 Task: Search one way flight ticket for 4 adults, 2 children, 2 infants in seat and 1 infant on lap in premium economy from San Jose: Norman Y. Mineta San Jose International Airport to Fort Wayne: Fort Wayne International Airport on 5-4-2023. Choice of flights is Westjet. Number of bags: 2 checked bags. Price is upto 108000. Outbound departure time preference is 17:30.
Action: Mouse moved to (353, 315)
Screenshot: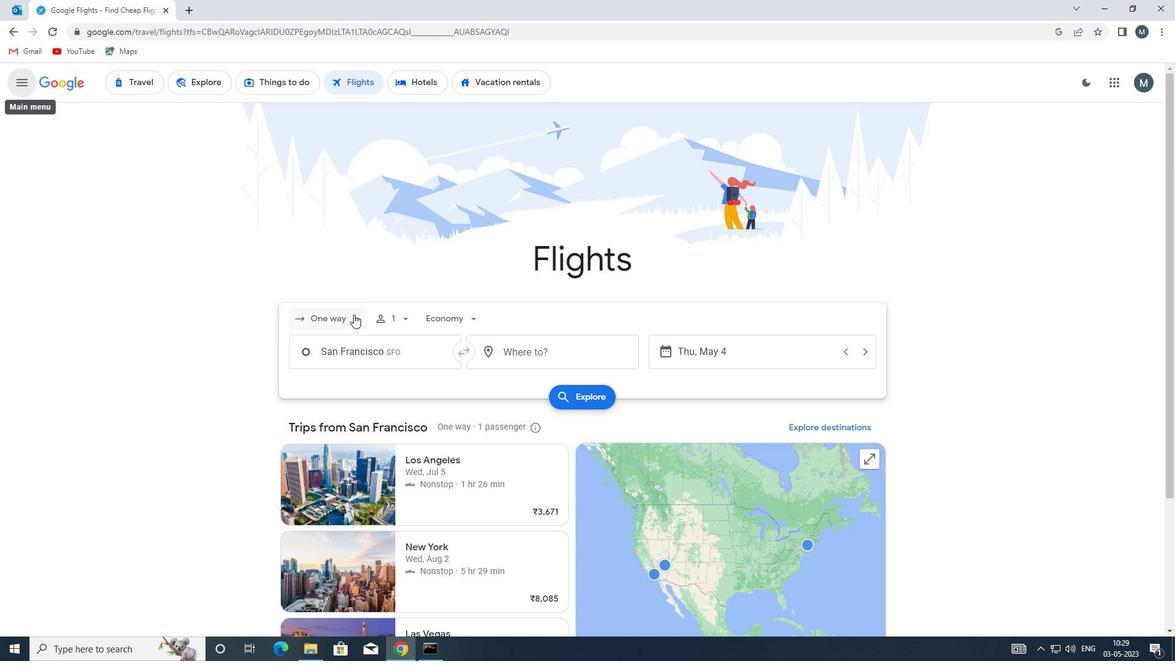 
Action: Mouse pressed left at (353, 315)
Screenshot: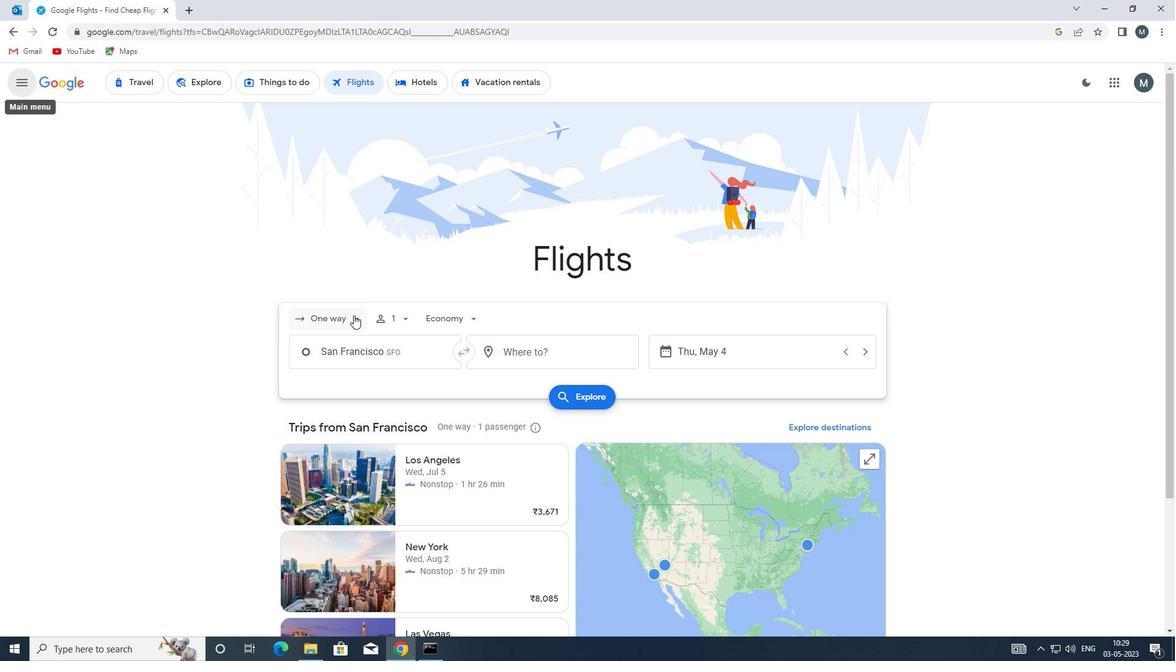 
Action: Mouse moved to (361, 372)
Screenshot: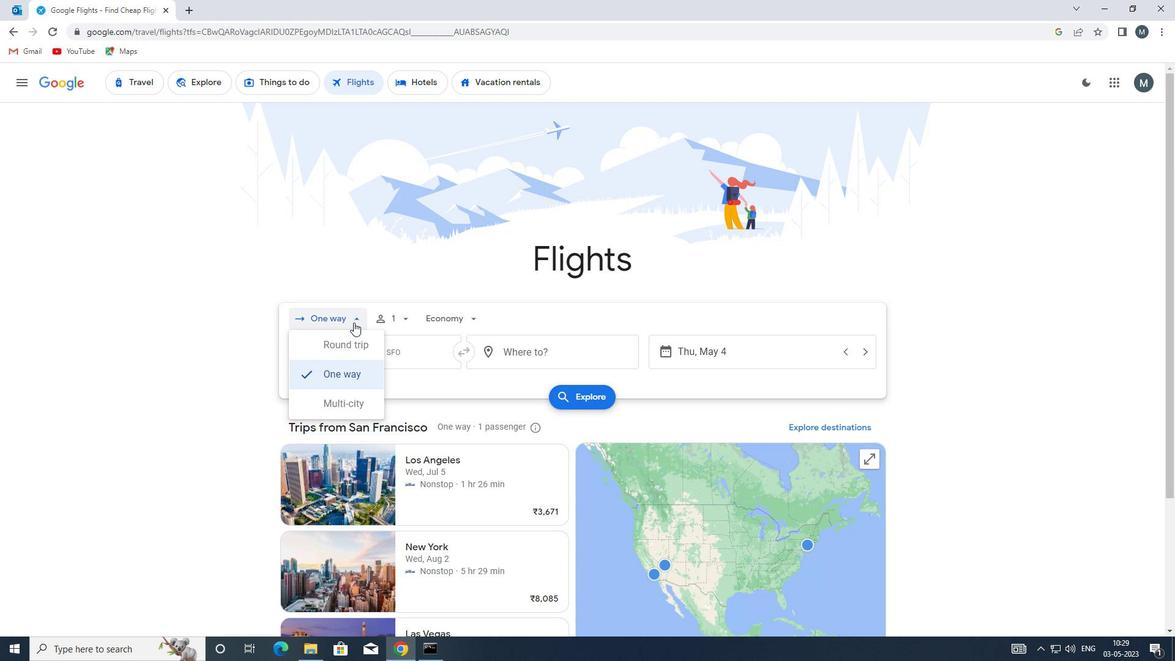 
Action: Mouse pressed left at (361, 372)
Screenshot: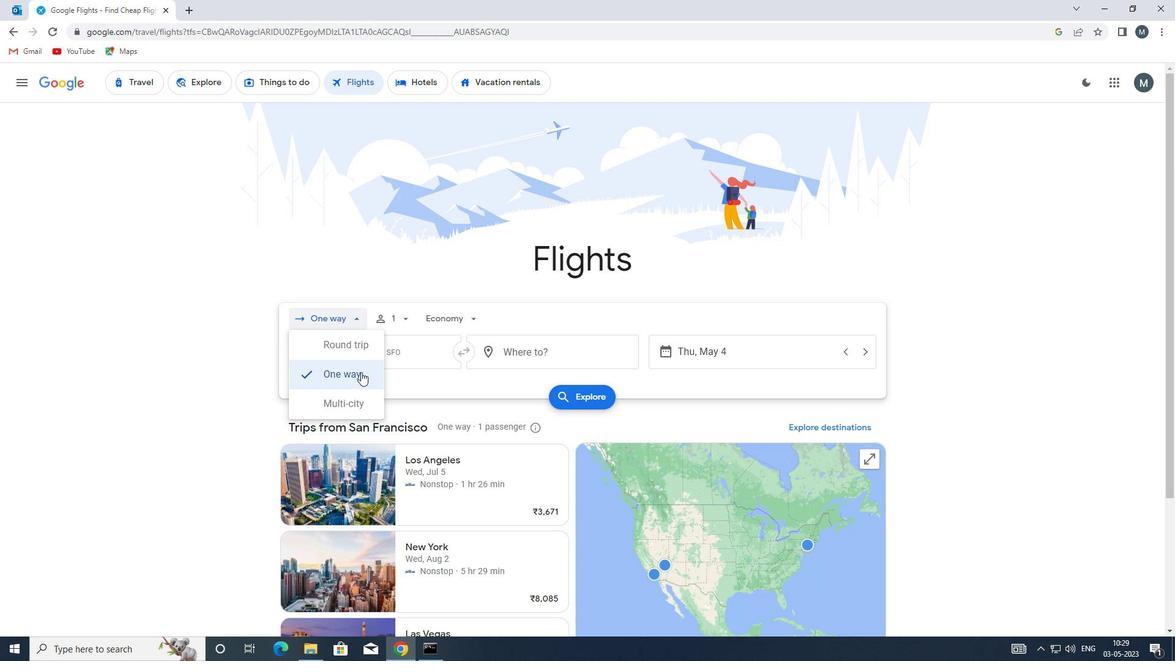 
Action: Mouse moved to (404, 320)
Screenshot: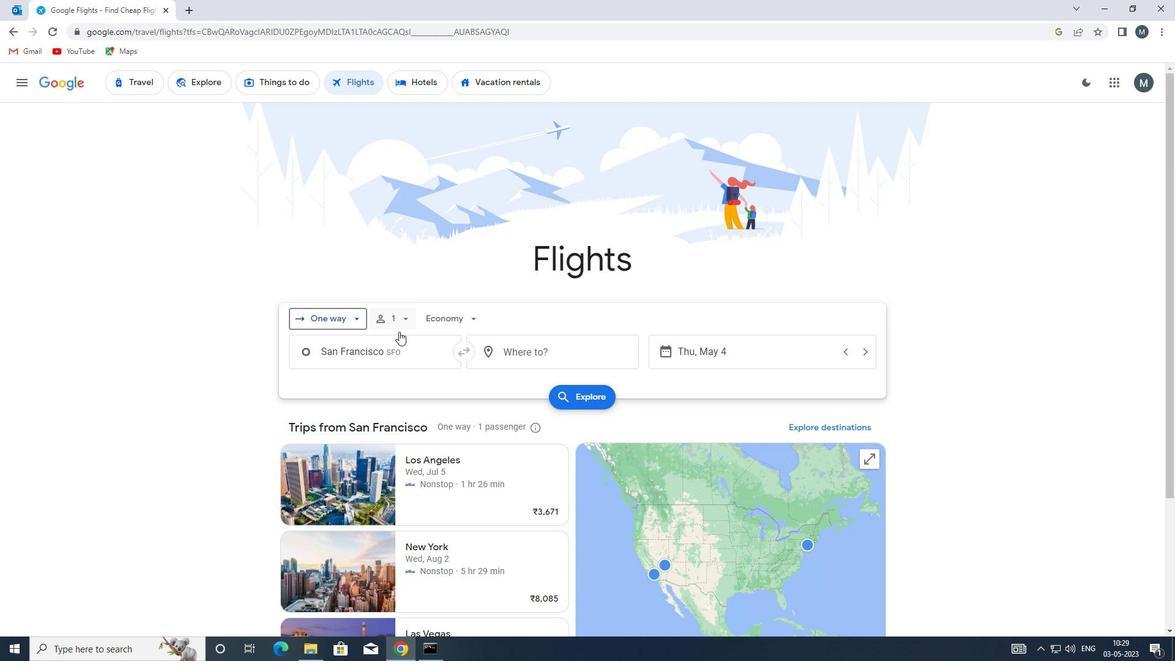 
Action: Mouse pressed left at (404, 320)
Screenshot: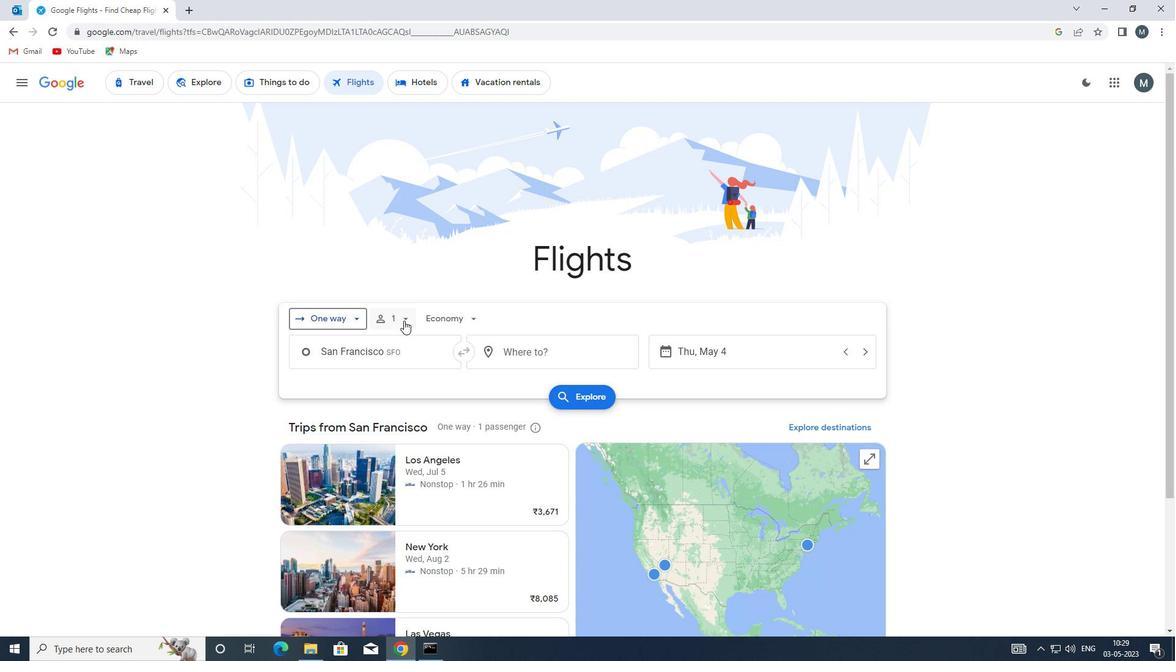 
Action: Mouse moved to (496, 347)
Screenshot: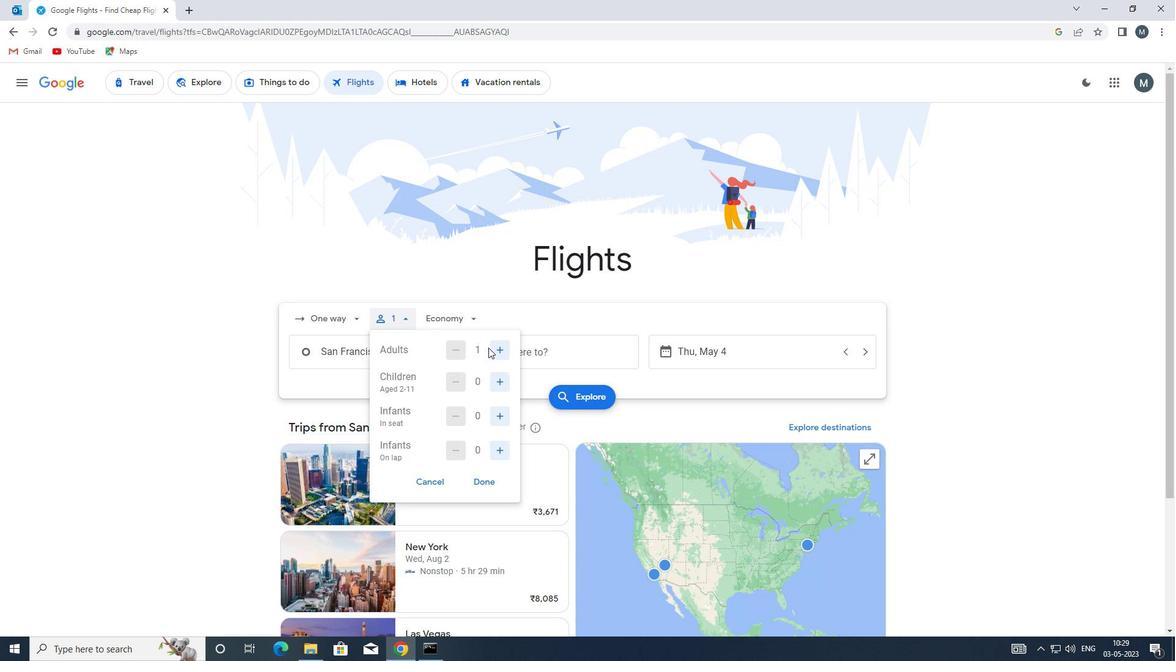
Action: Mouse pressed left at (496, 347)
Screenshot: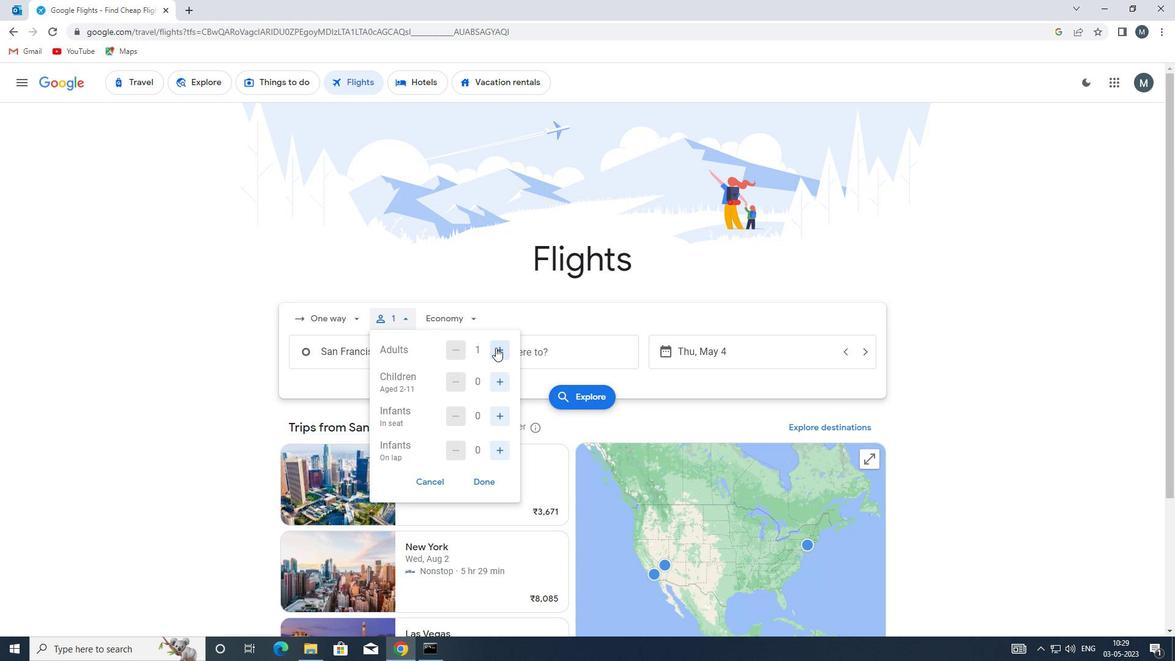 
Action: Mouse moved to (496, 348)
Screenshot: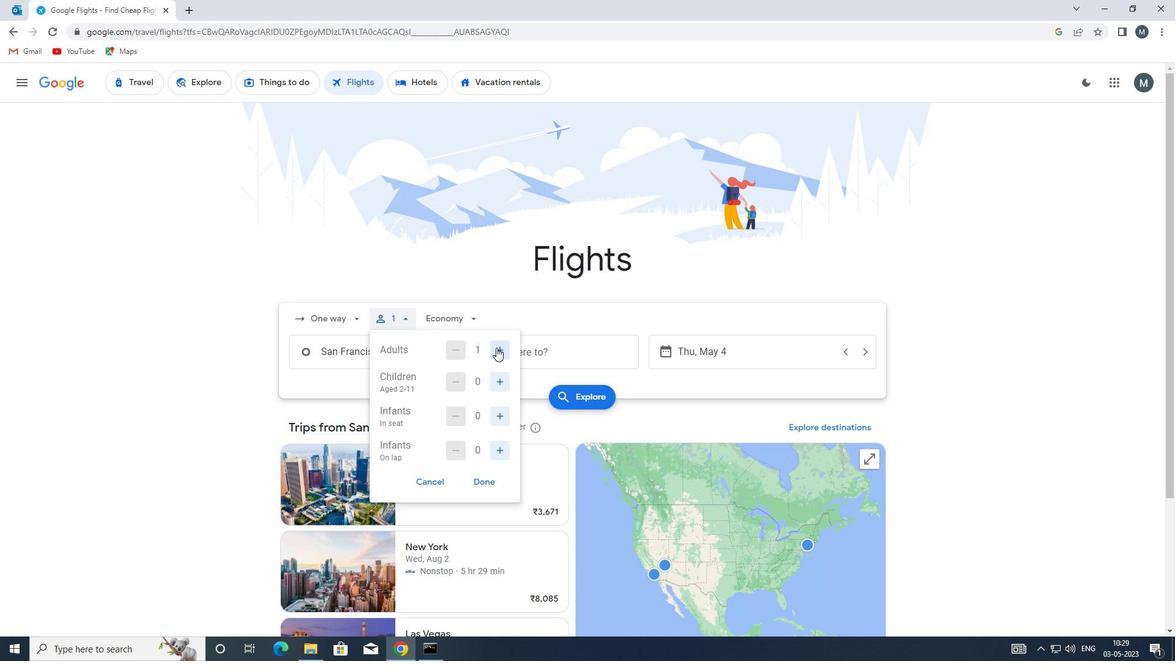 
Action: Mouse pressed left at (496, 348)
Screenshot: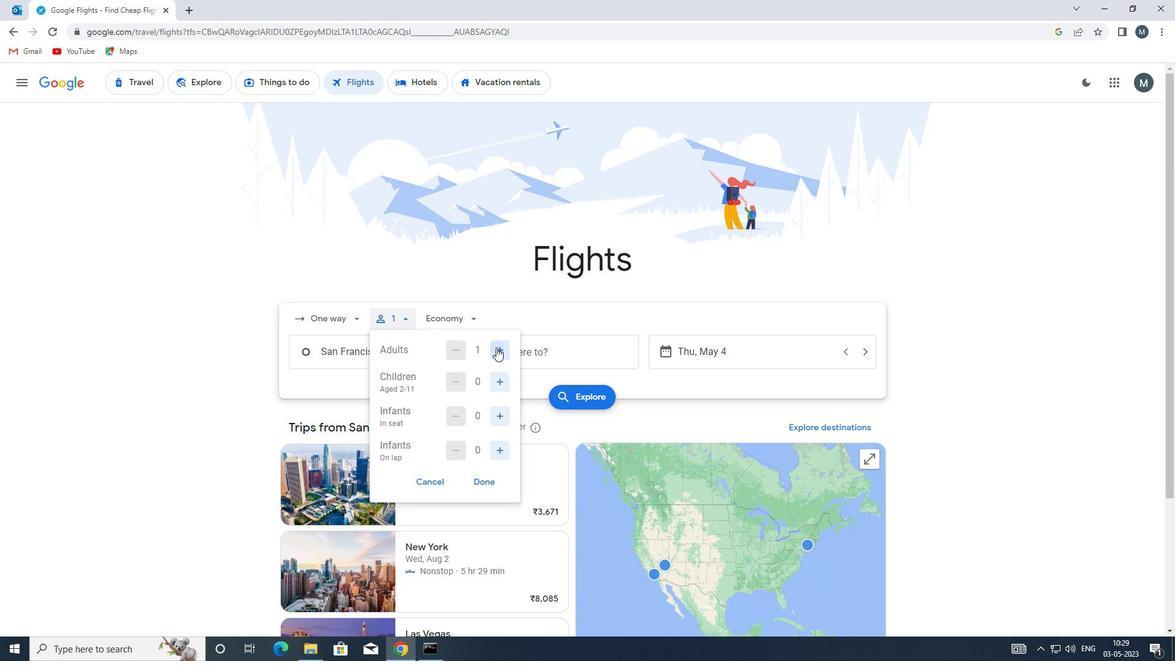 
Action: Mouse moved to (497, 348)
Screenshot: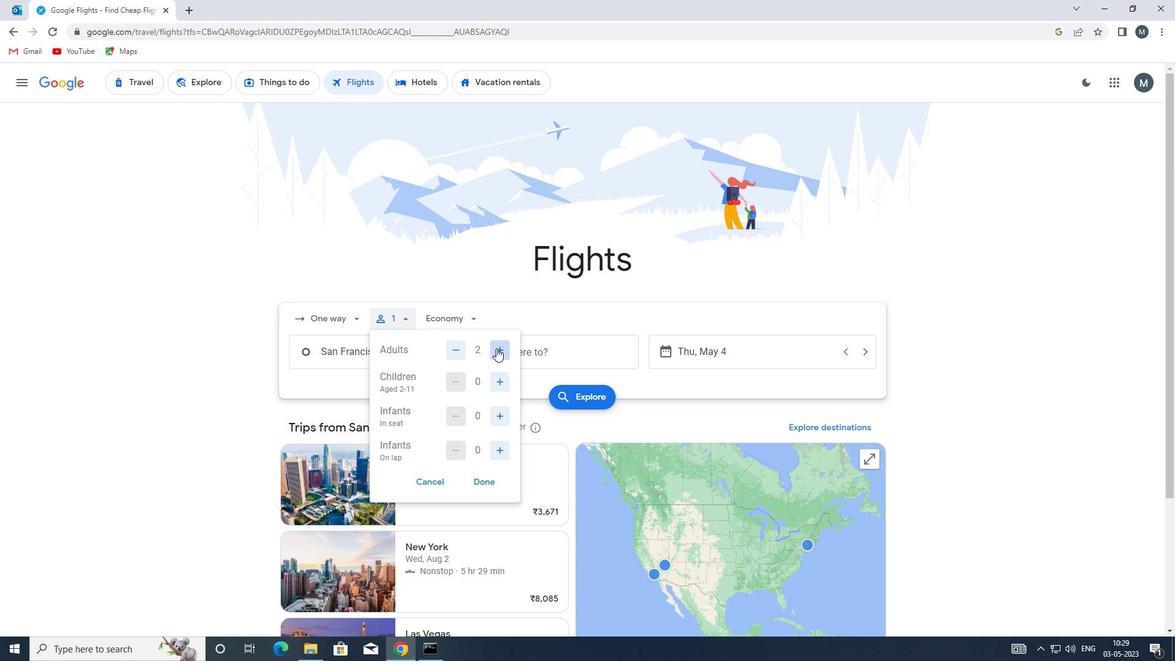 
Action: Mouse pressed left at (497, 348)
Screenshot: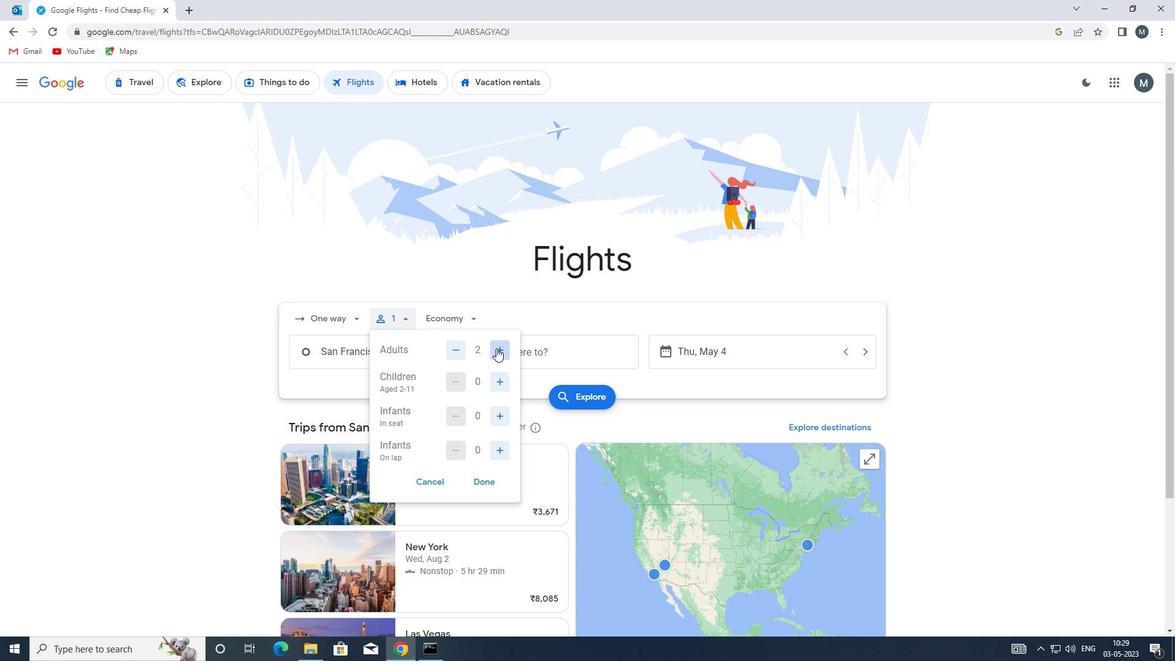 
Action: Mouse moved to (507, 380)
Screenshot: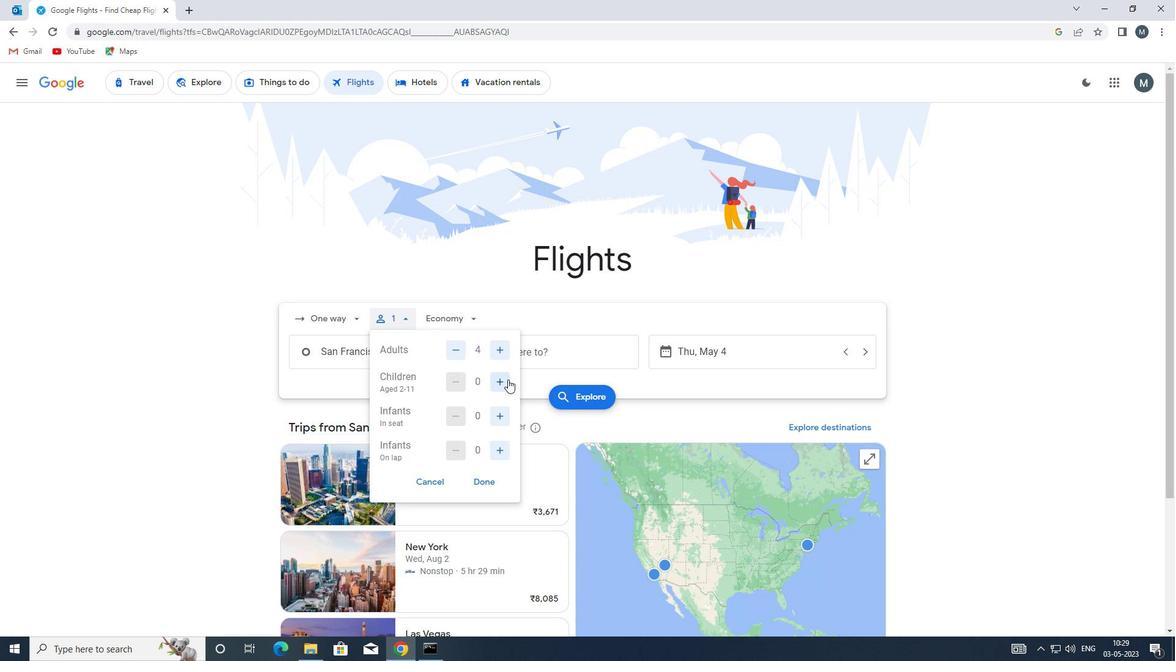 
Action: Mouse pressed left at (507, 380)
Screenshot: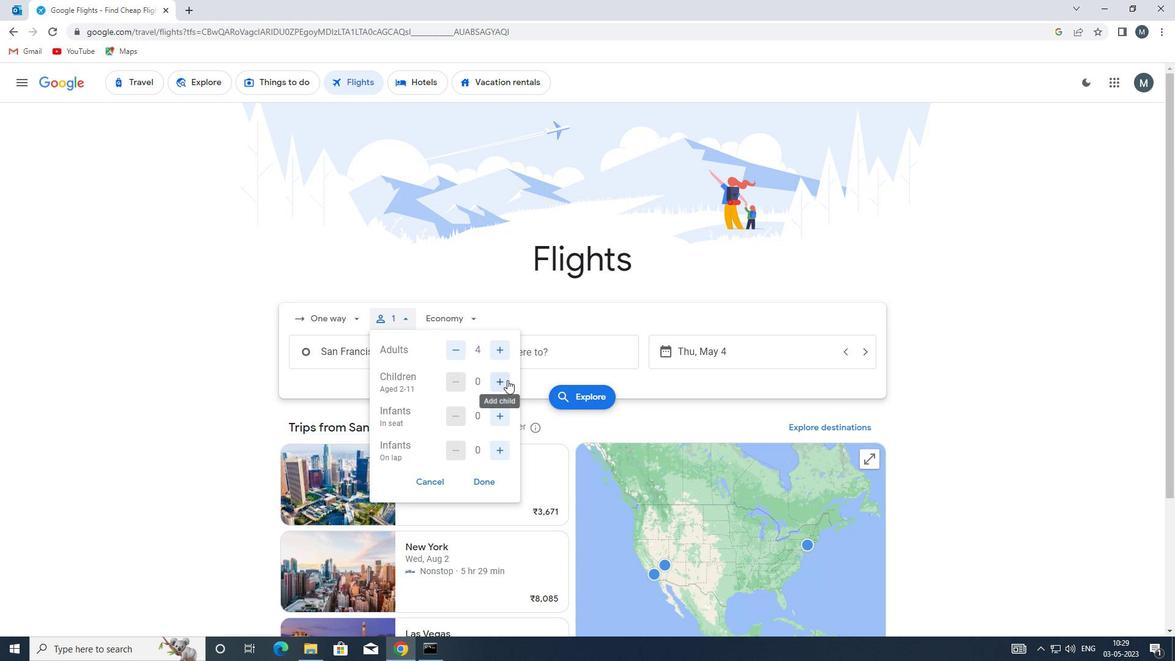 
Action: Mouse pressed left at (507, 380)
Screenshot: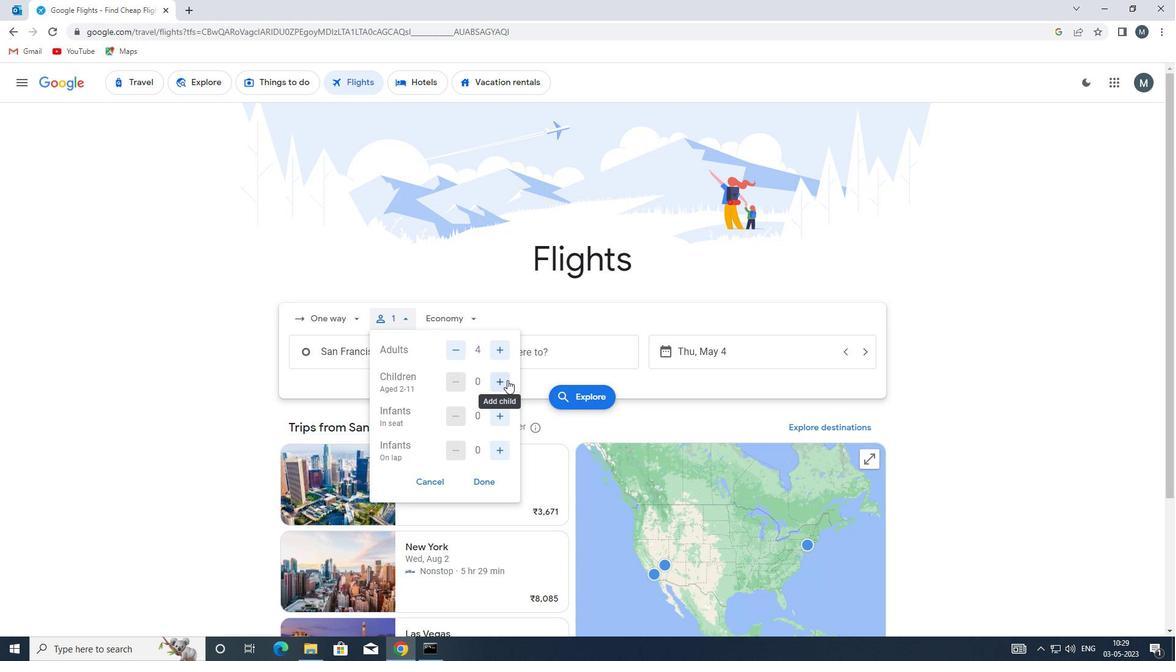 
Action: Mouse moved to (496, 414)
Screenshot: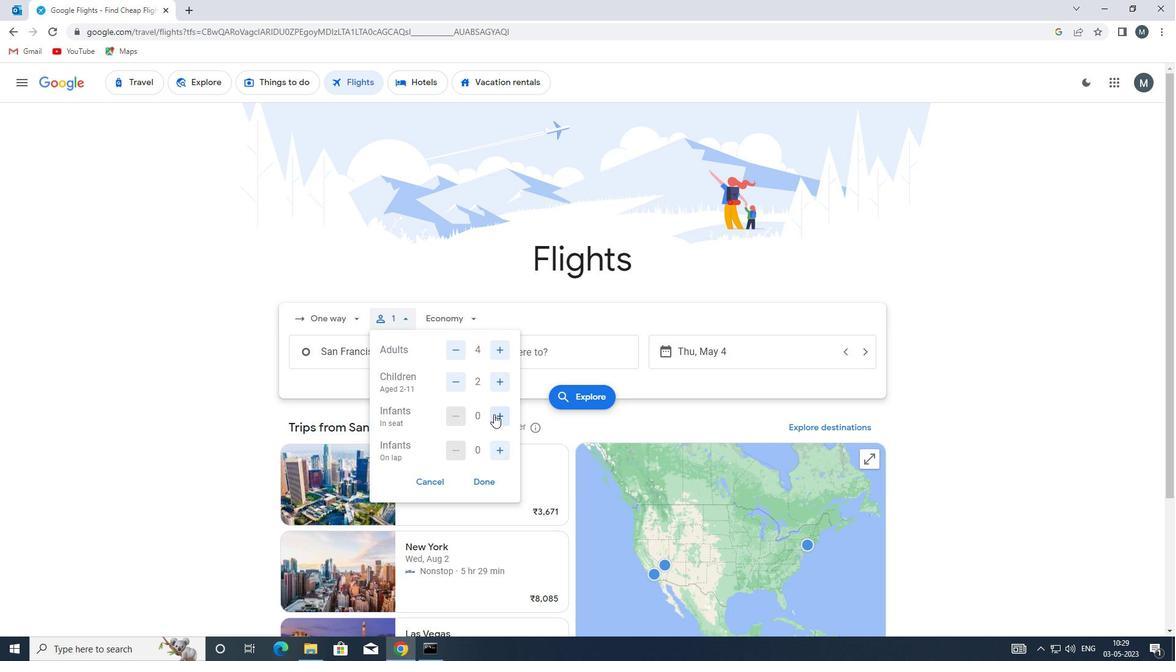 
Action: Mouse pressed left at (496, 414)
Screenshot: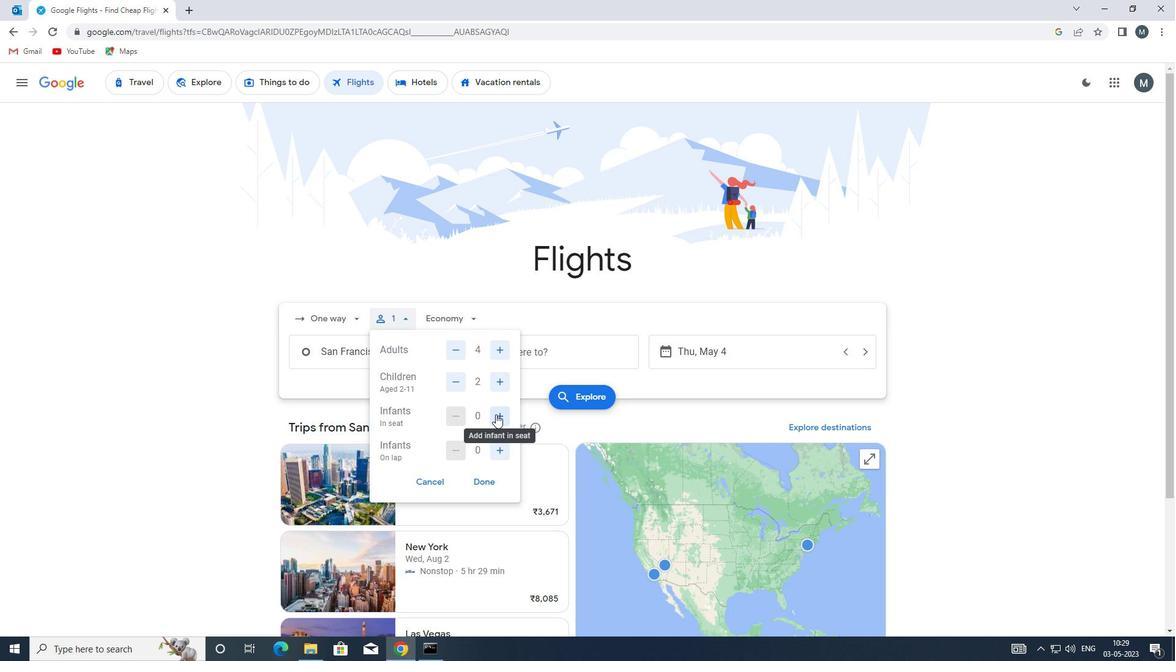 
Action: Mouse pressed left at (496, 414)
Screenshot: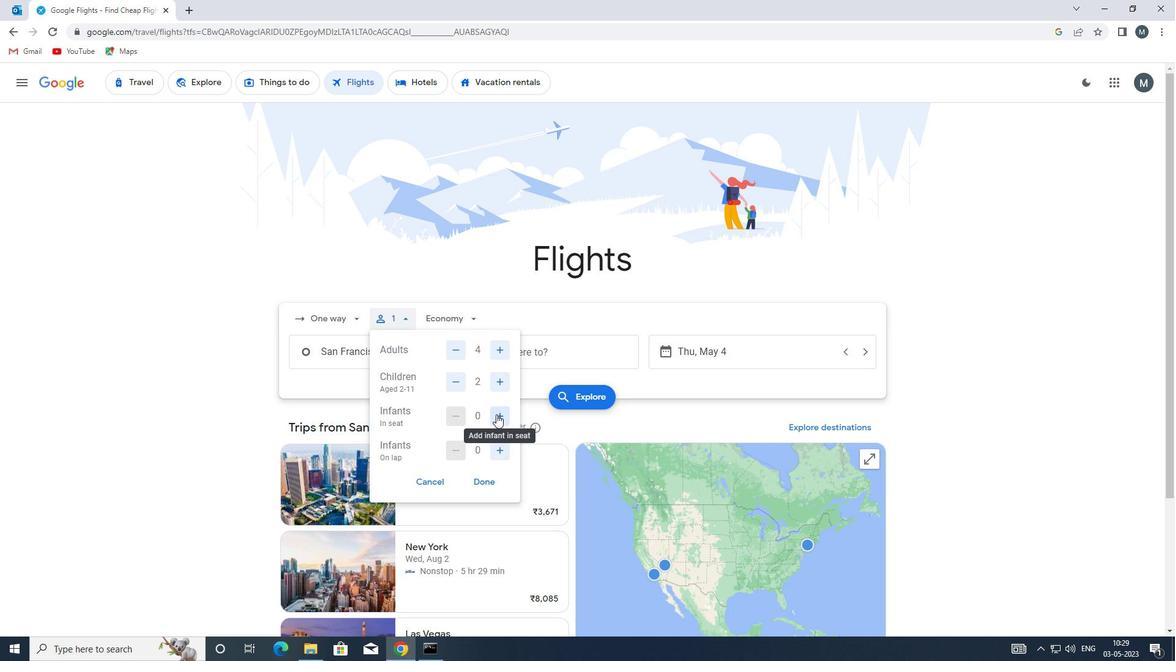 
Action: Mouse moved to (498, 449)
Screenshot: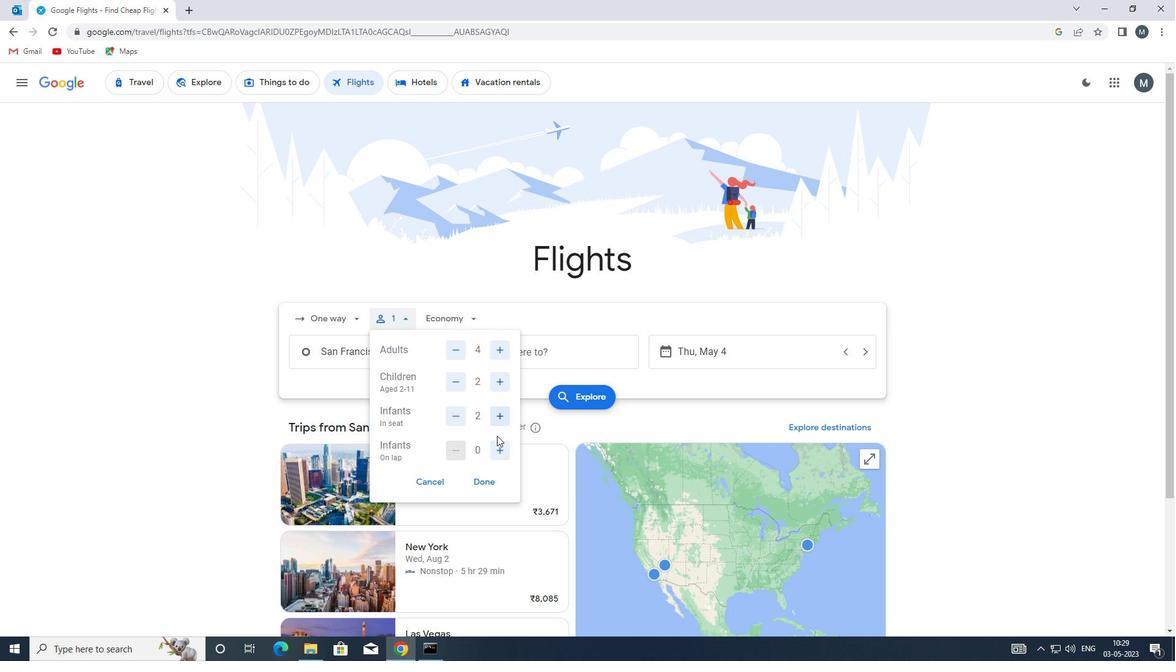 
Action: Mouse pressed left at (498, 449)
Screenshot: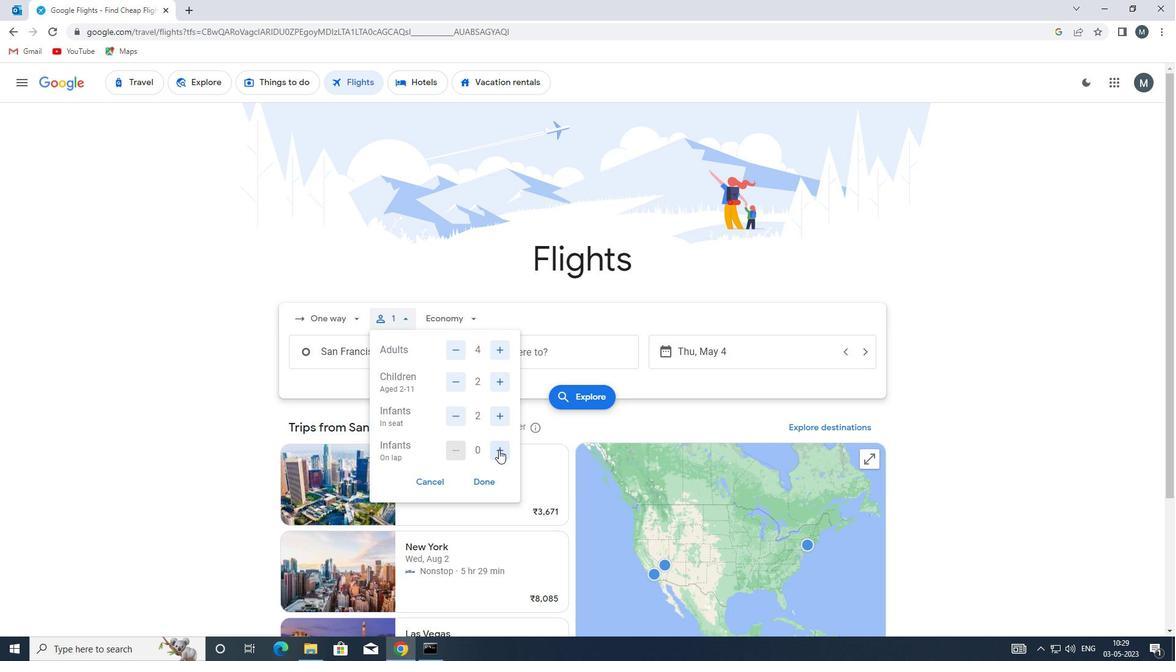 
Action: Mouse moved to (487, 483)
Screenshot: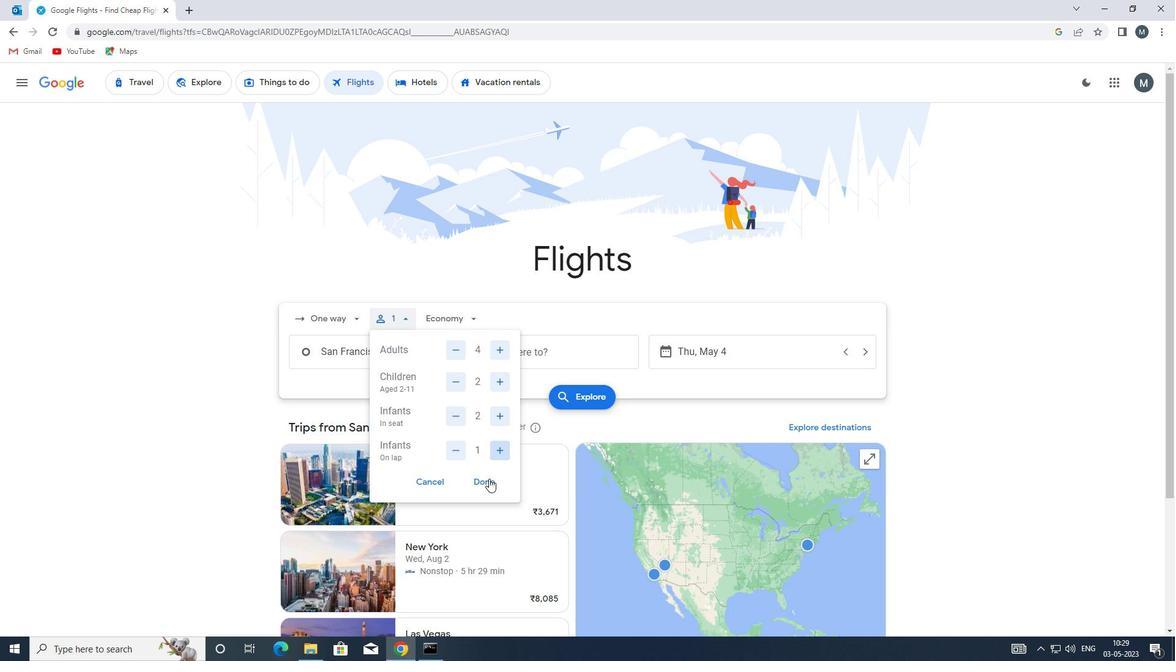 
Action: Mouse pressed left at (487, 483)
Screenshot: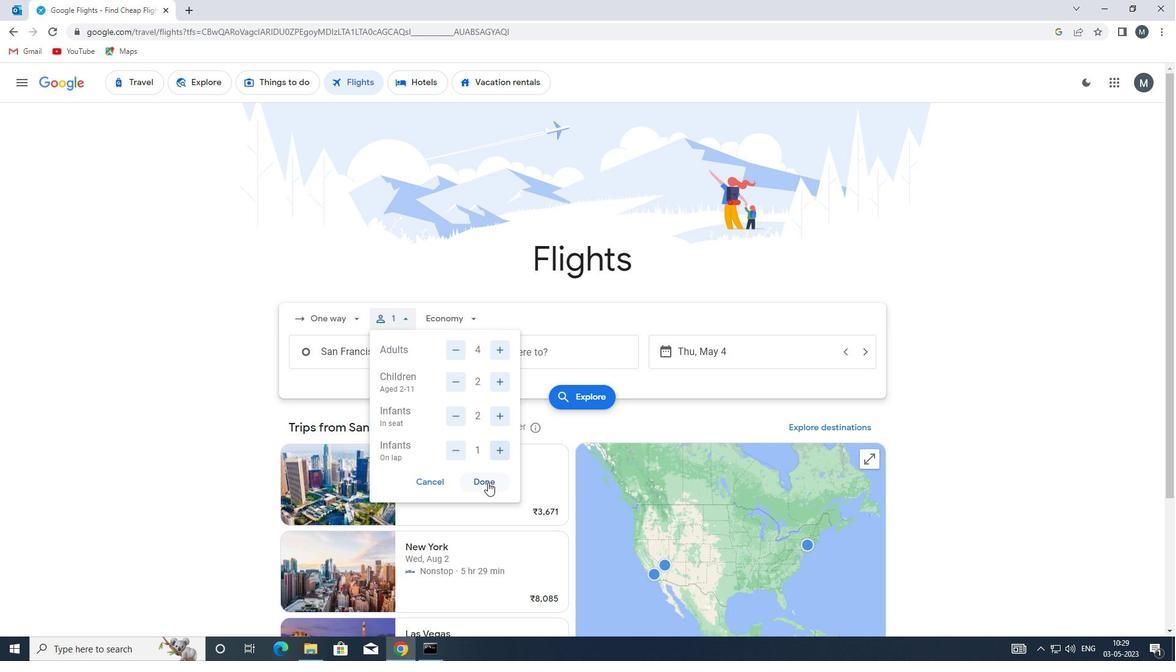 
Action: Mouse moved to (476, 312)
Screenshot: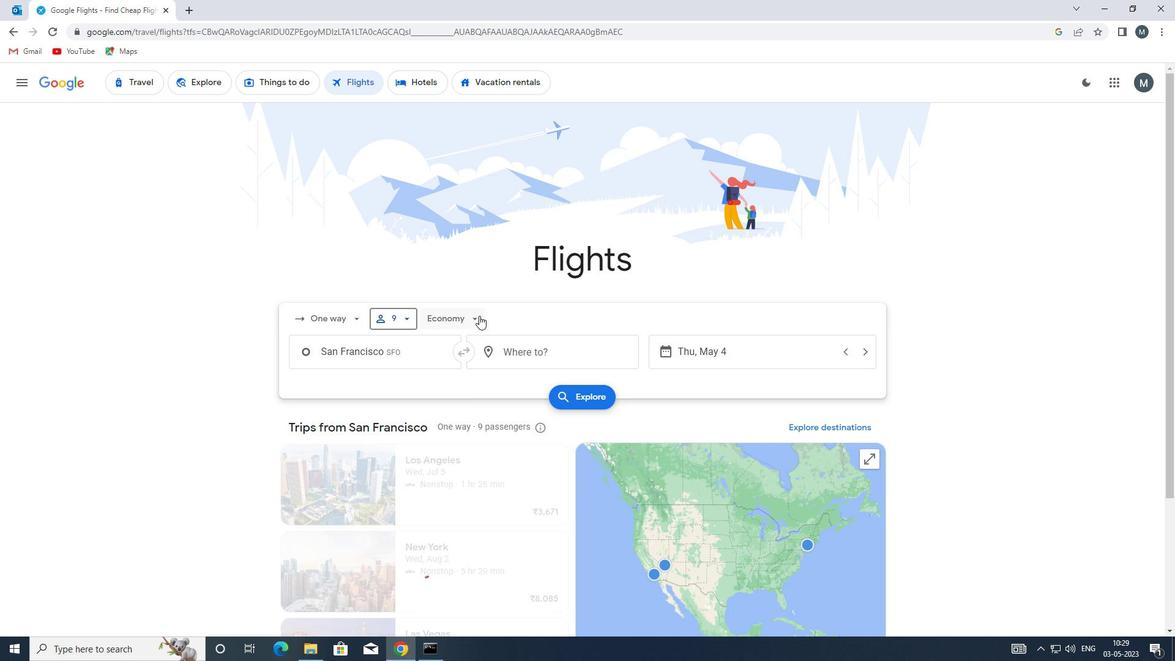 
Action: Mouse pressed left at (476, 312)
Screenshot: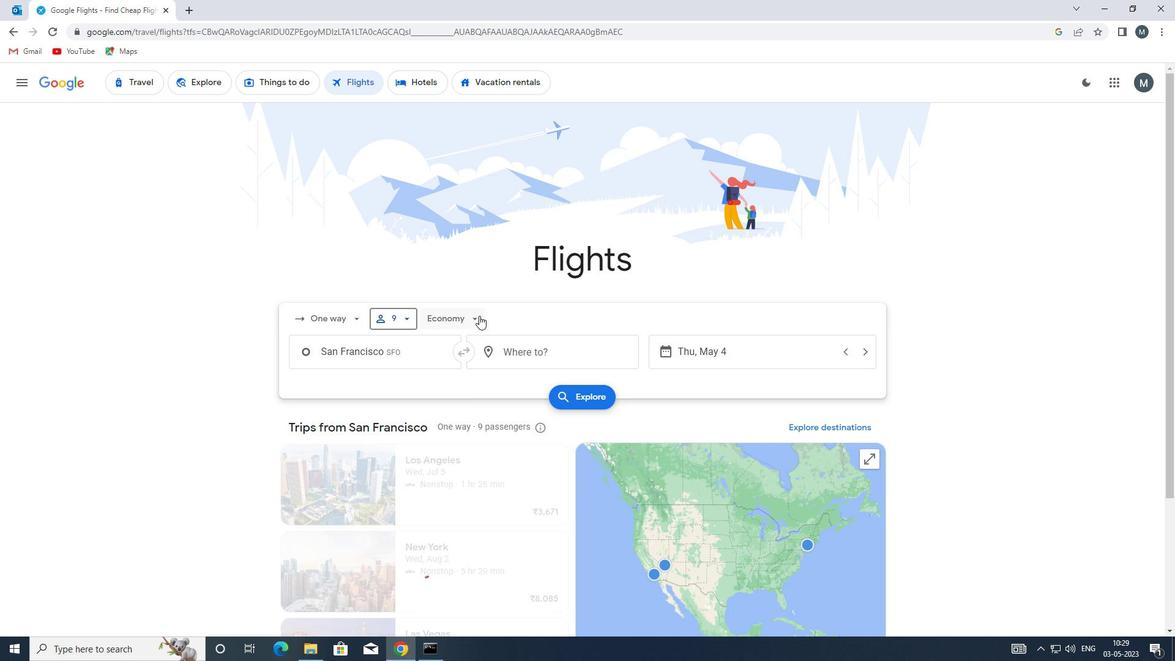 
Action: Mouse moved to (481, 380)
Screenshot: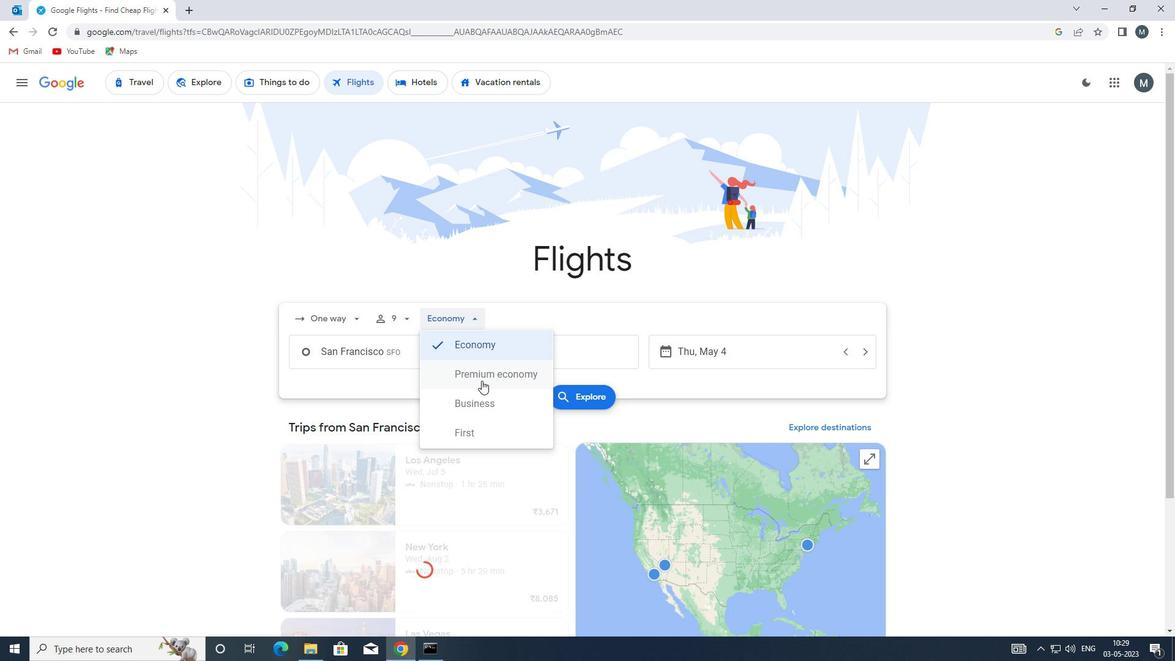 
Action: Mouse pressed left at (481, 380)
Screenshot: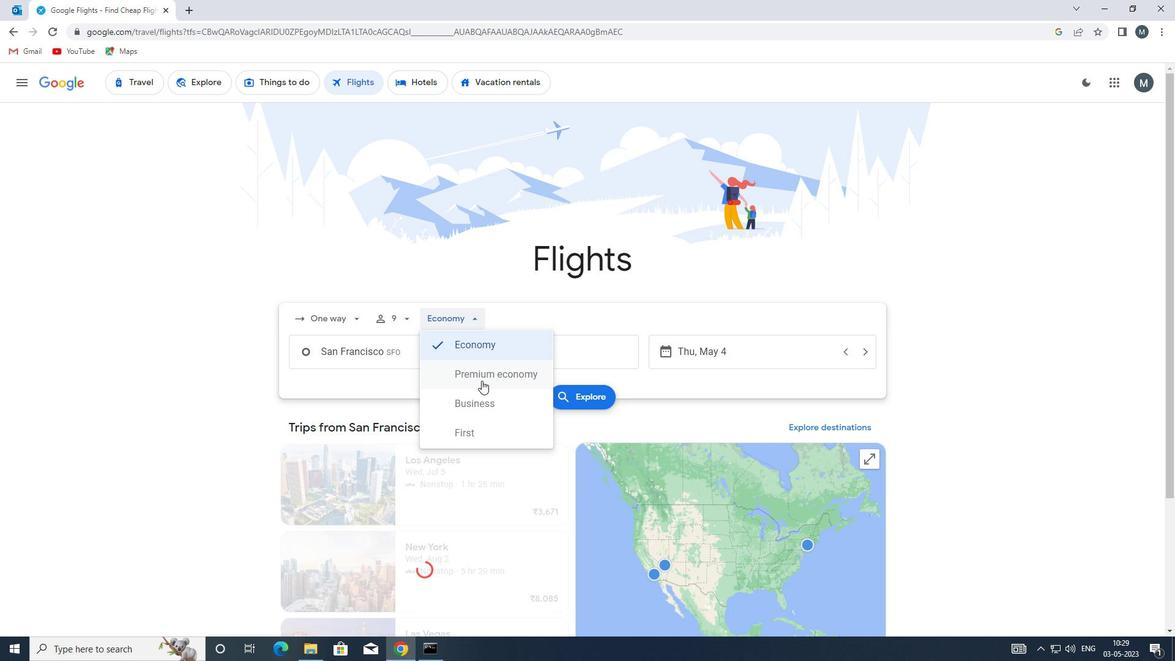 
Action: Mouse moved to (409, 350)
Screenshot: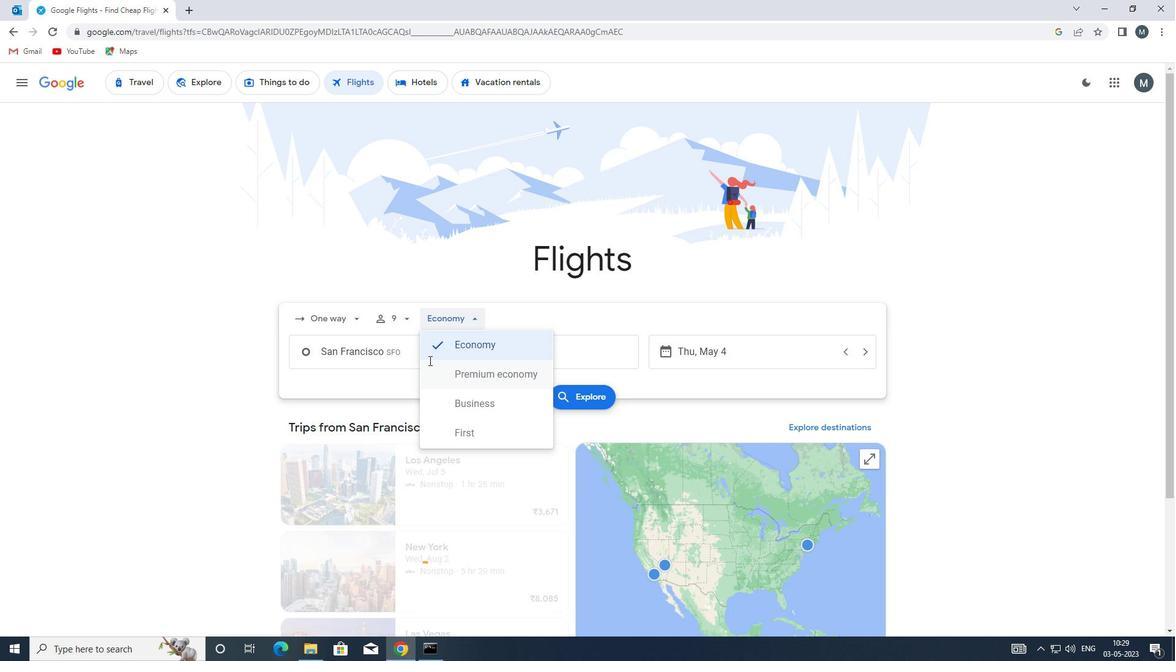
Action: Mouse pressed left at (409, 350)
Screenshot: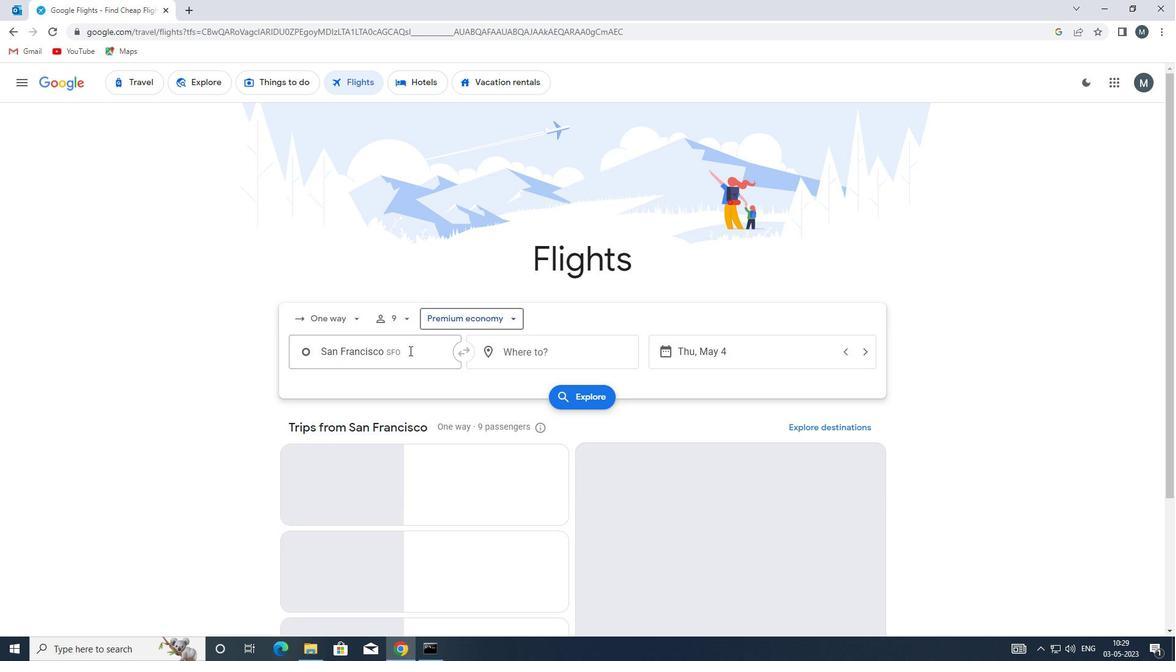 
Action: Key pressed sgc<Key.backspace><Key.backspace>jc
Screenshot: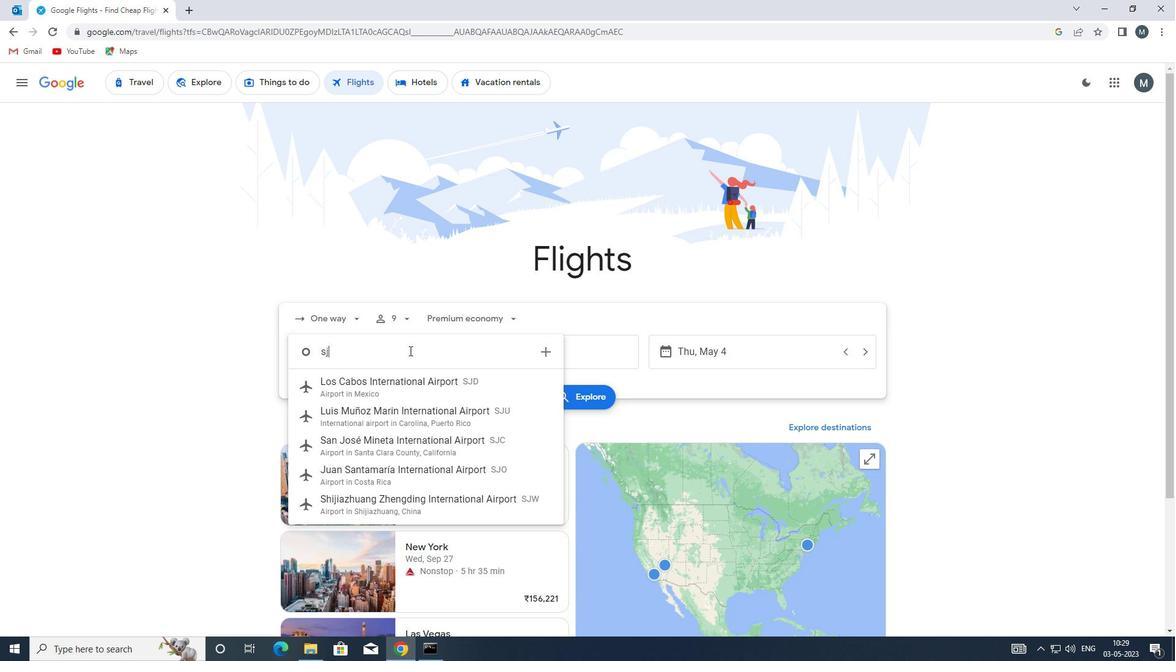 
Action: Mouse moved to (420, 385)
Screenshot: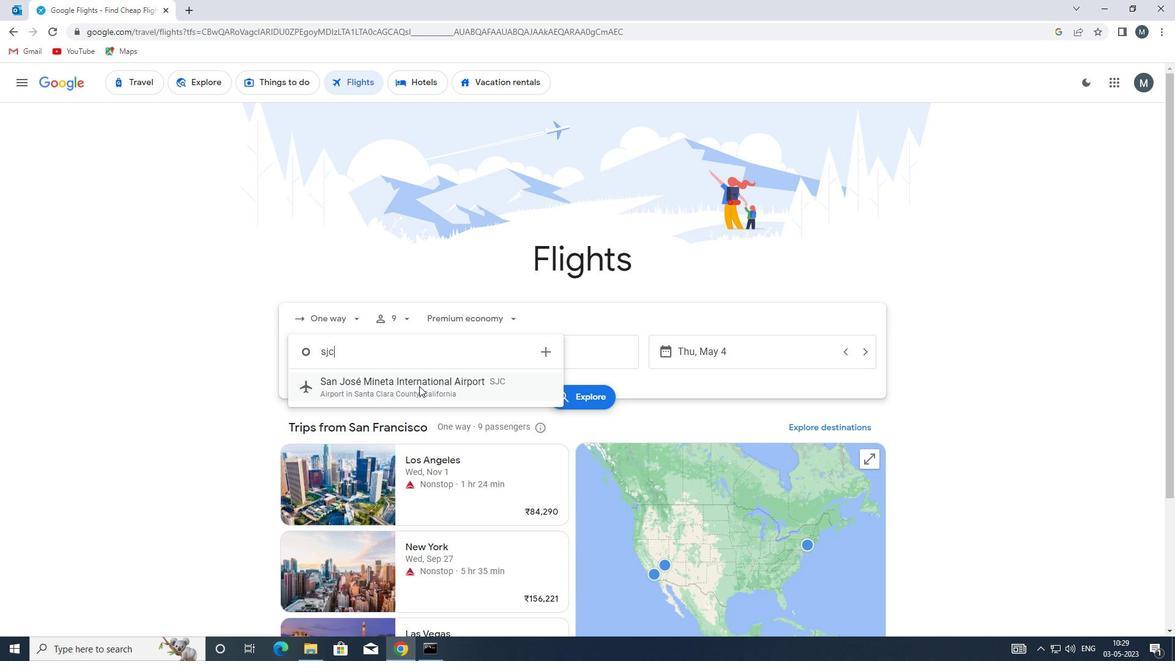 
Action: Mouse pressed left at (420, 385)
Screenshot: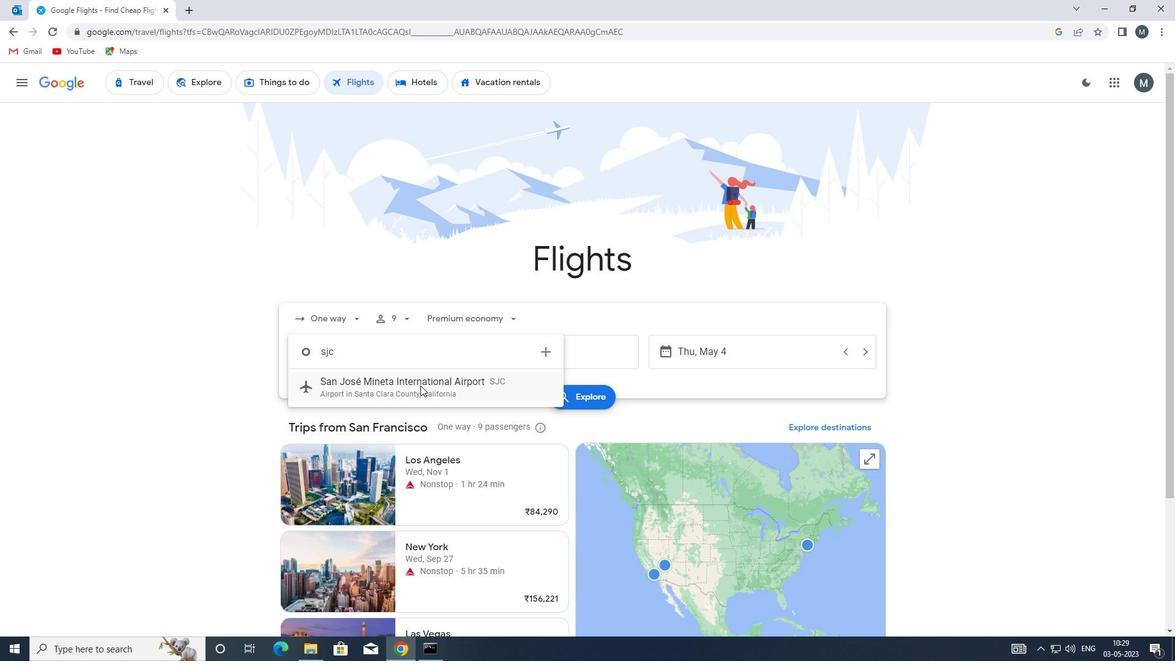 
Action: Mouse moved to (584, 347)
Screenshot: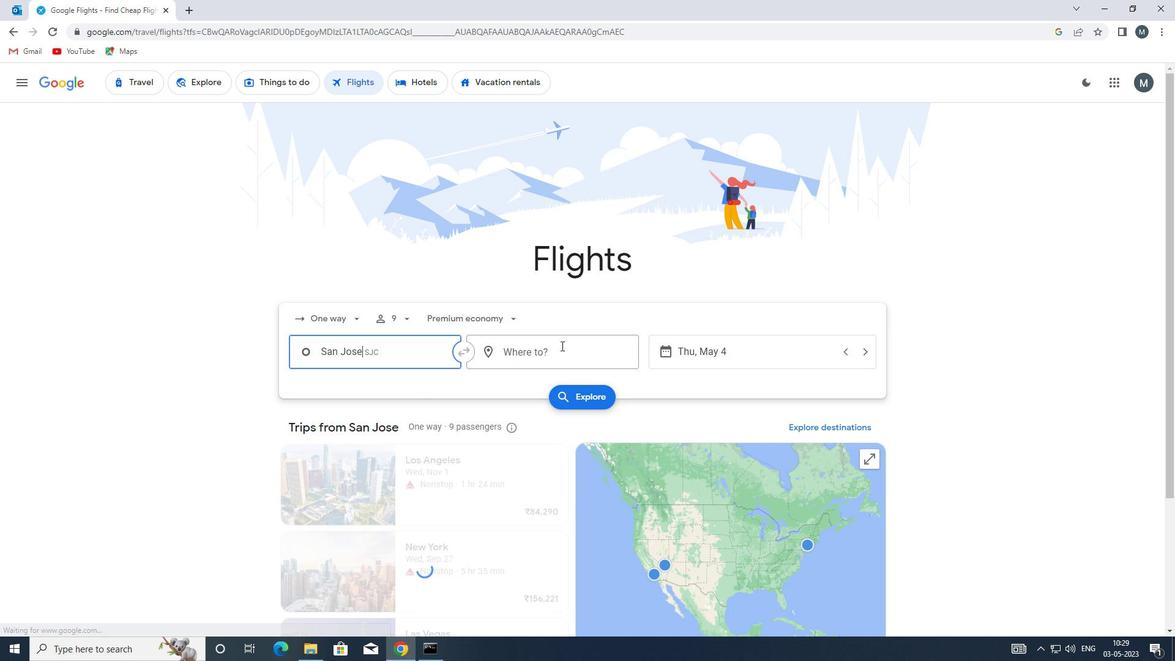 
Action: Mouse pressed left at (584, 347)
Screenshot: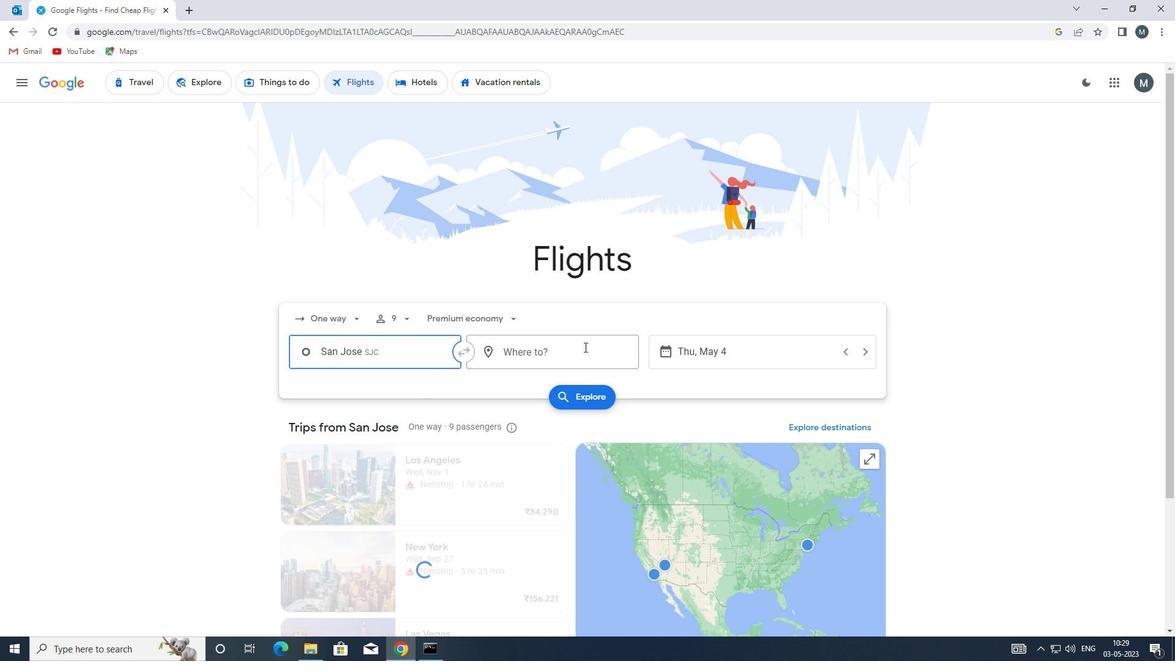 
Action: Key pressed fwa
Screenshot: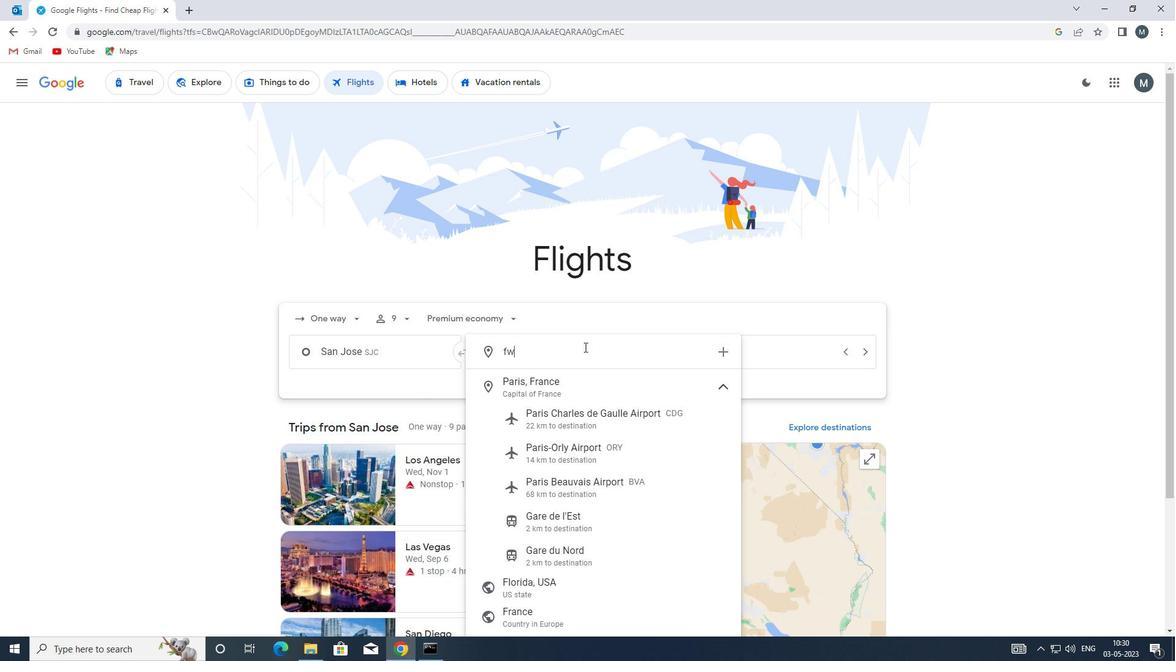 
Action: Mouse moved to (557, 399)
Screenshot: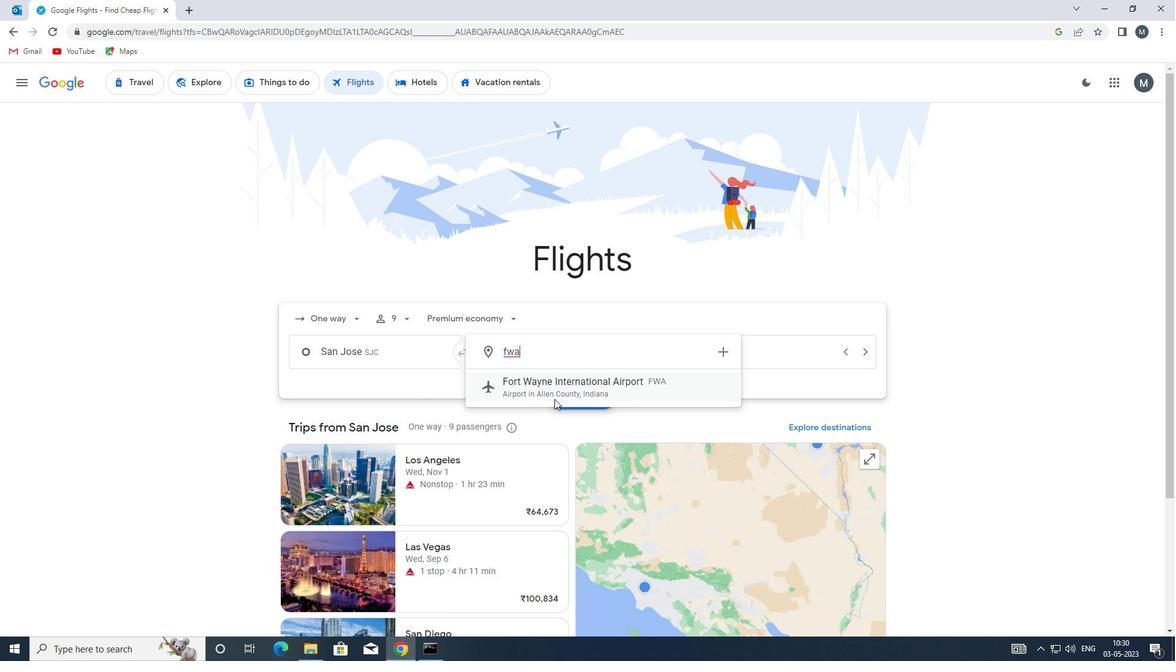 
Action: Mouse pressed left at (557, 399)
Screenshot: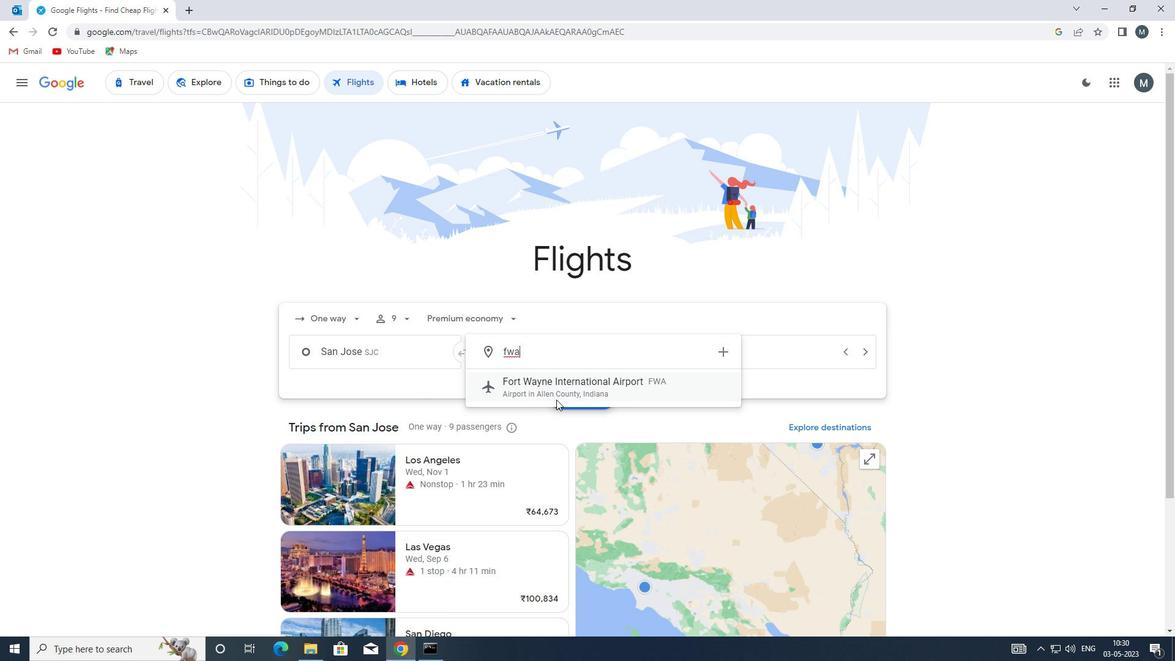 
Action: Mouse moved to (724, 355)
Screenshot: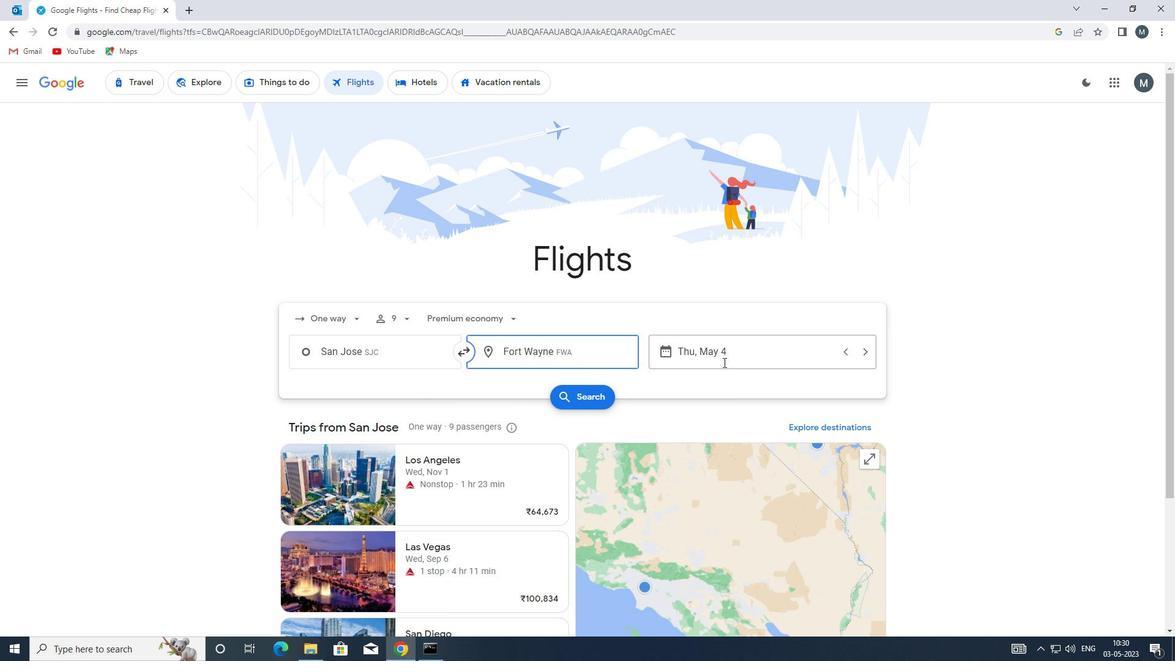 
Action: Mouse pressed left at (724, 355)
Screenshot: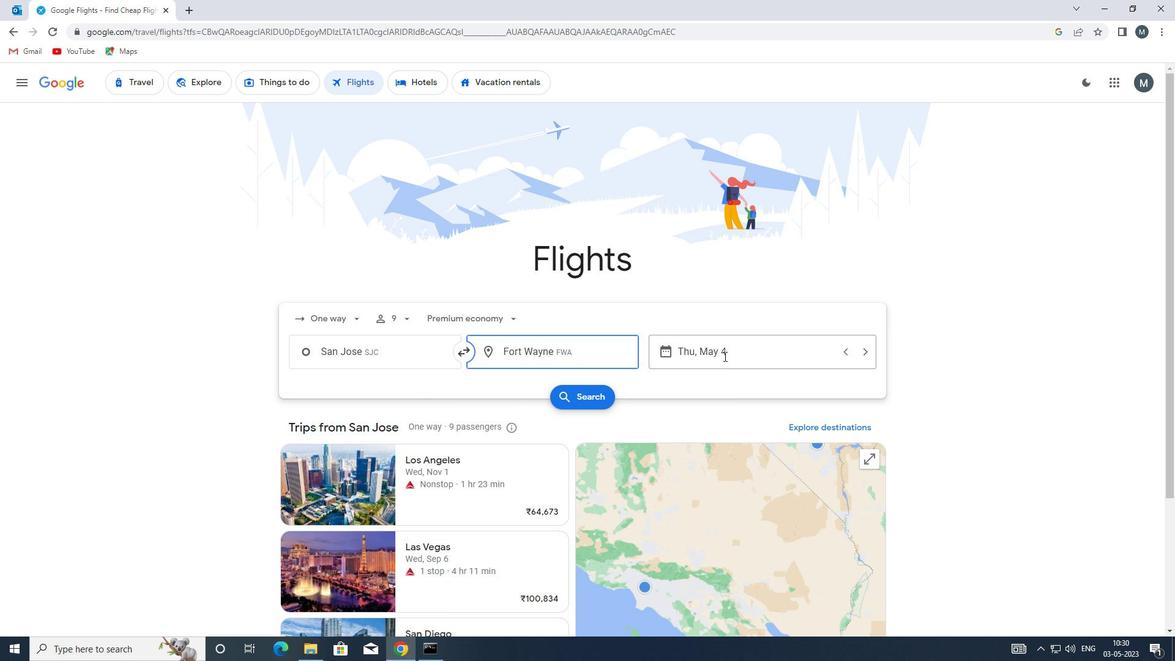 
Action: Mouse moved to (558, 419)
Screenshot: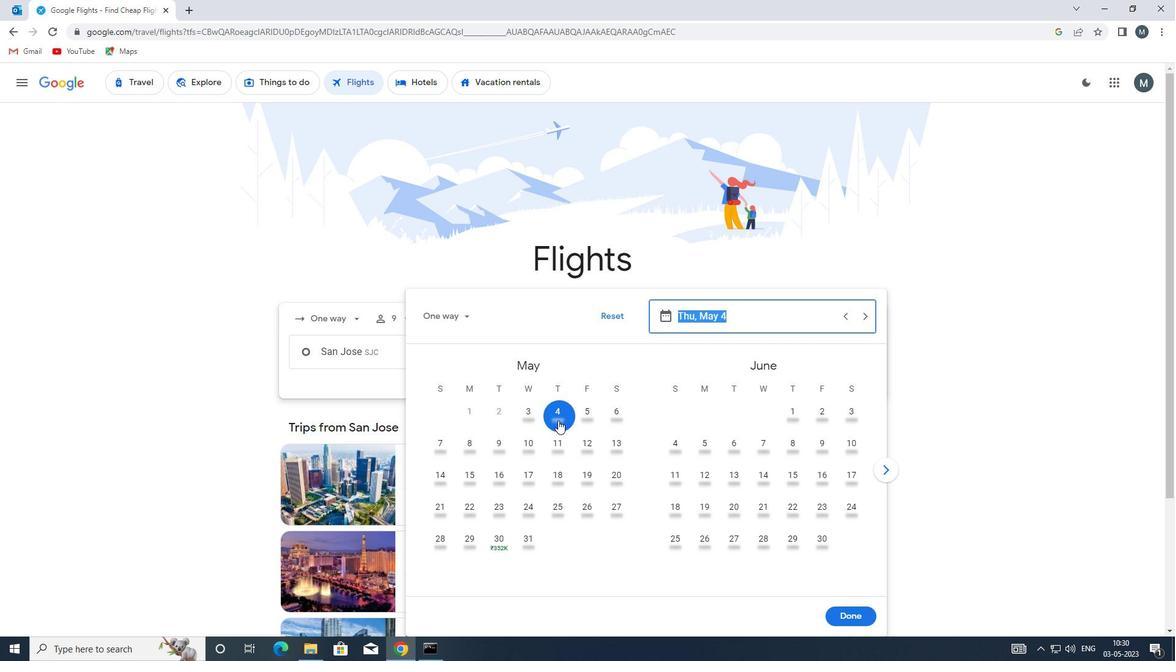 
Action: Mouse pressed left at (558, 419)
Screenshot: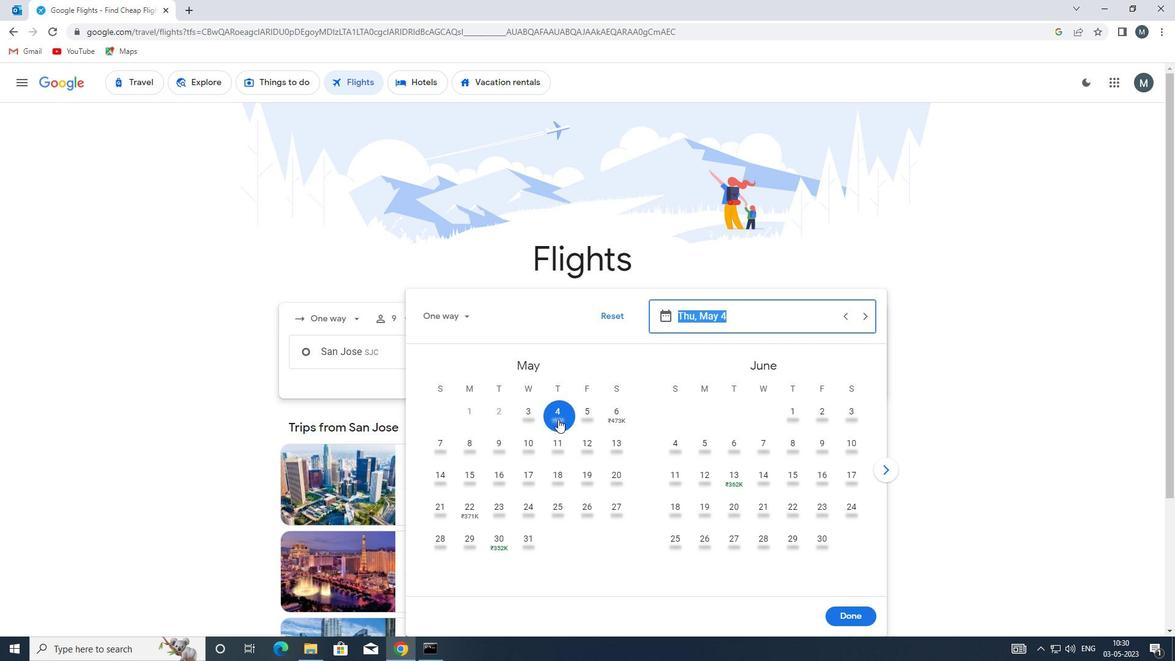 
Action: Mouse moved to (854, 617)
Screenshot: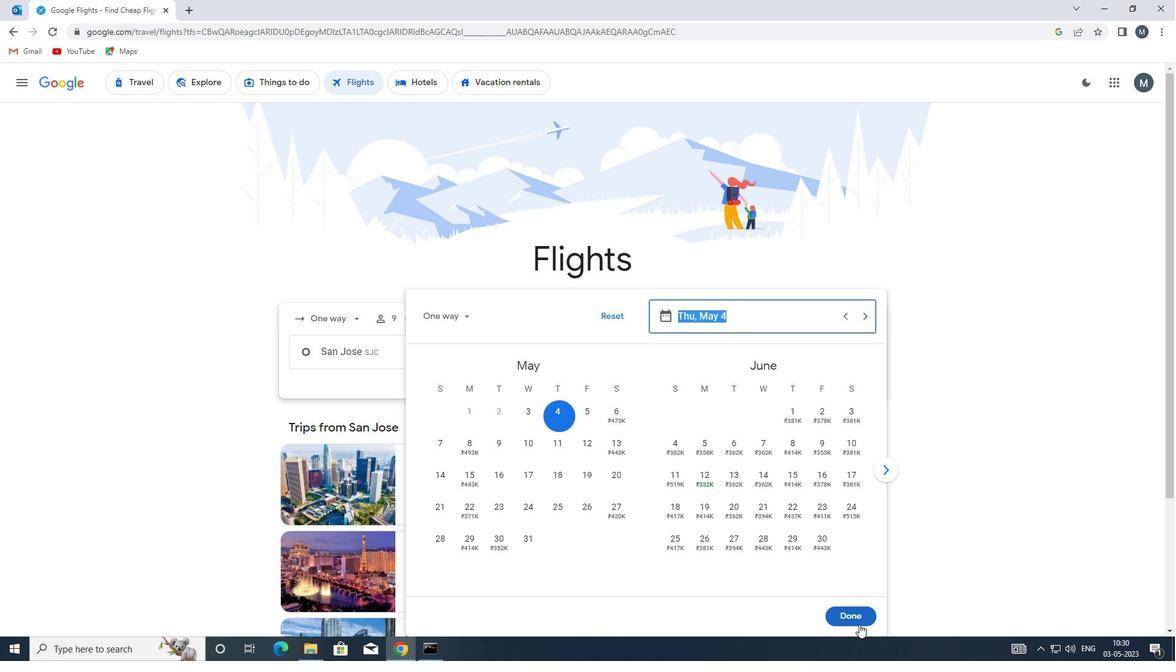 
Action: Mouse pressed left at (854, 617)
Screenshot: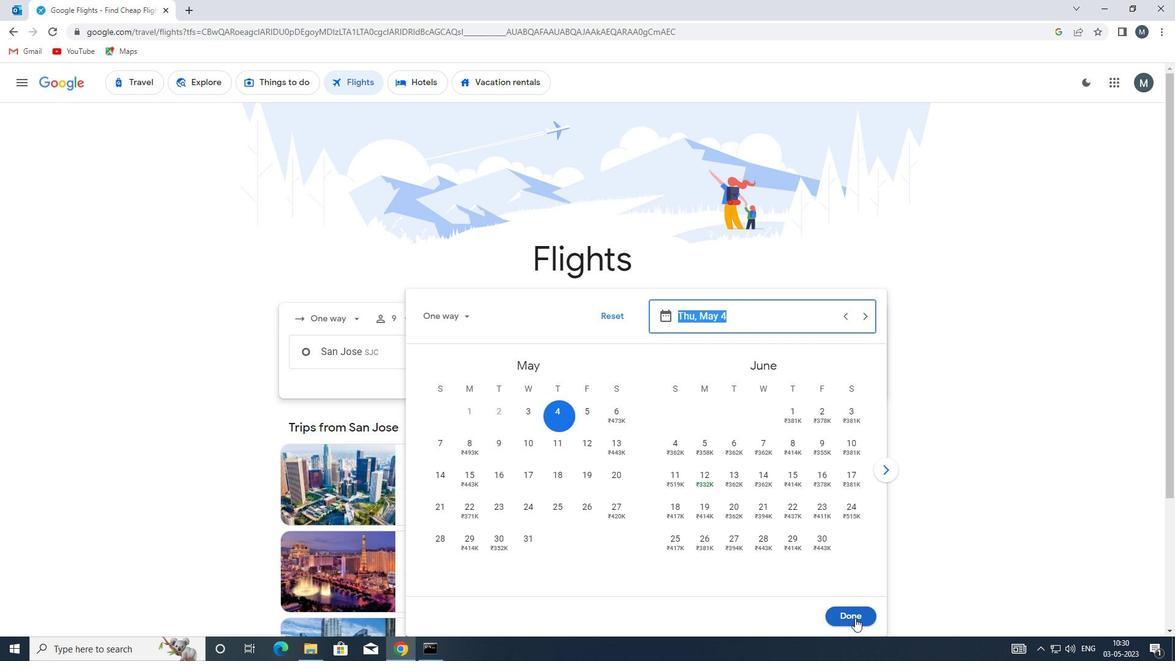 
Action: Mouse moved to (585, 397)
Screenshot: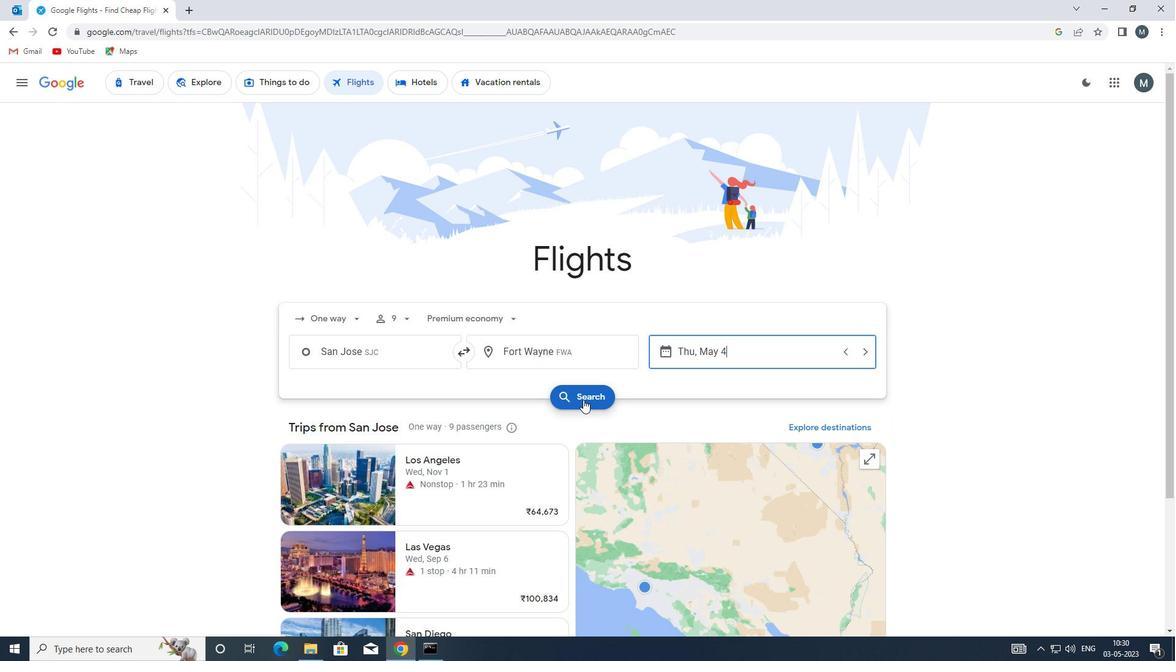 
Action: Mouse pressed left at (585, 397)
Screenshot: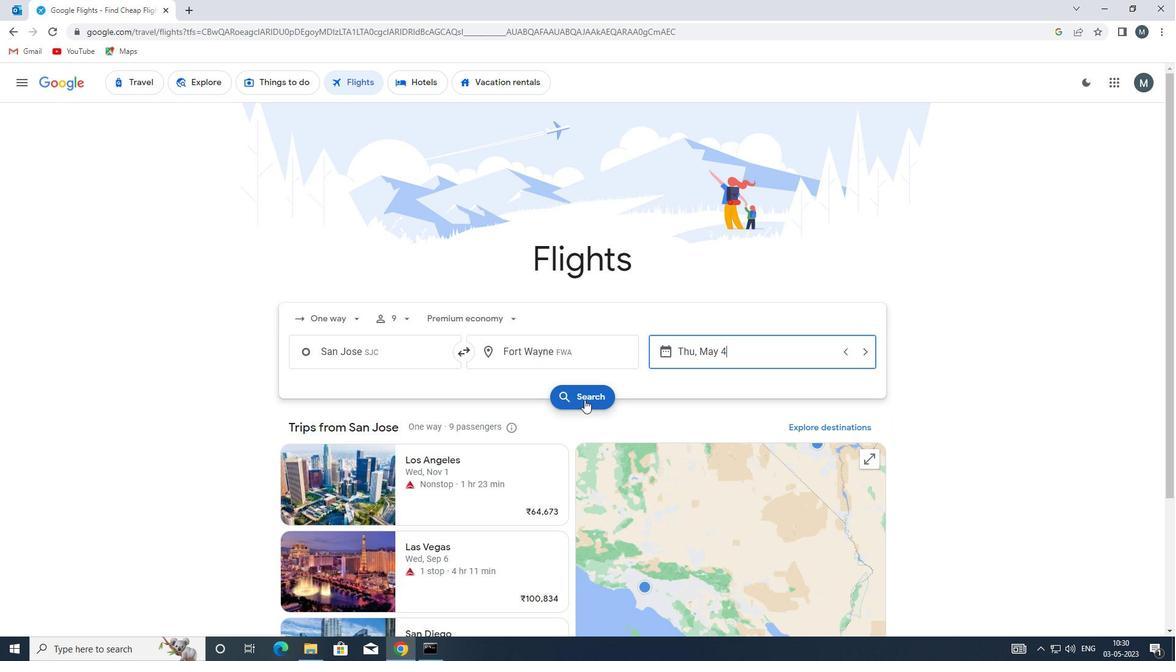 
Action: Mouse moved to (321, 195)
Screenshot: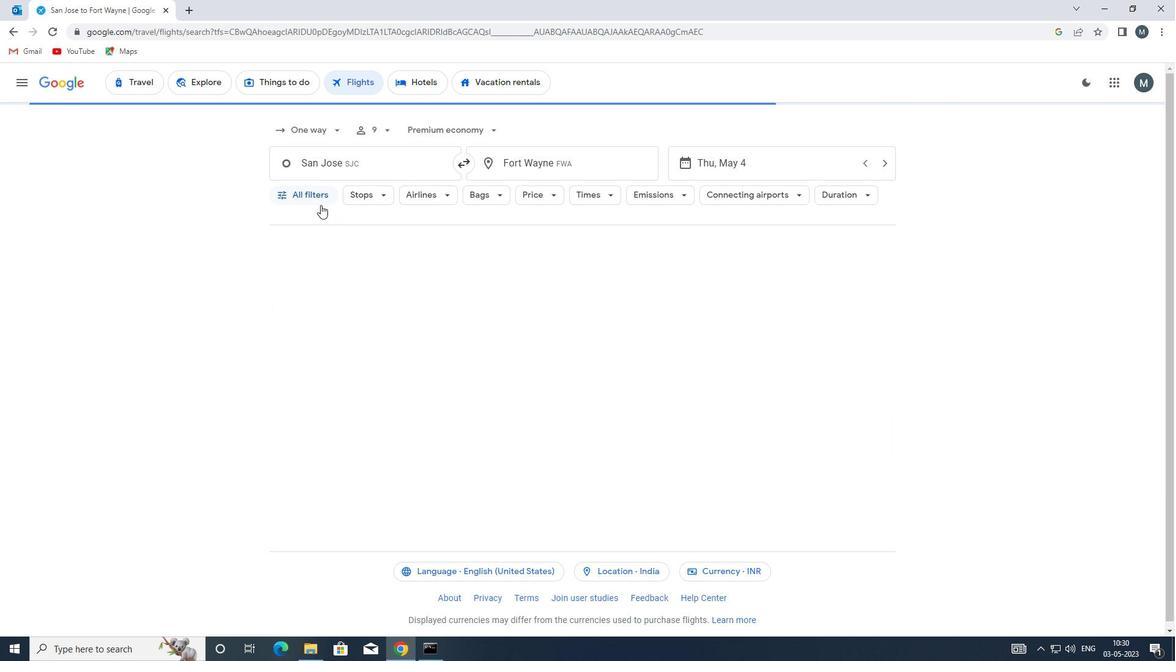 
Action: Mouse pressed left at (321, 195)
Screenshot: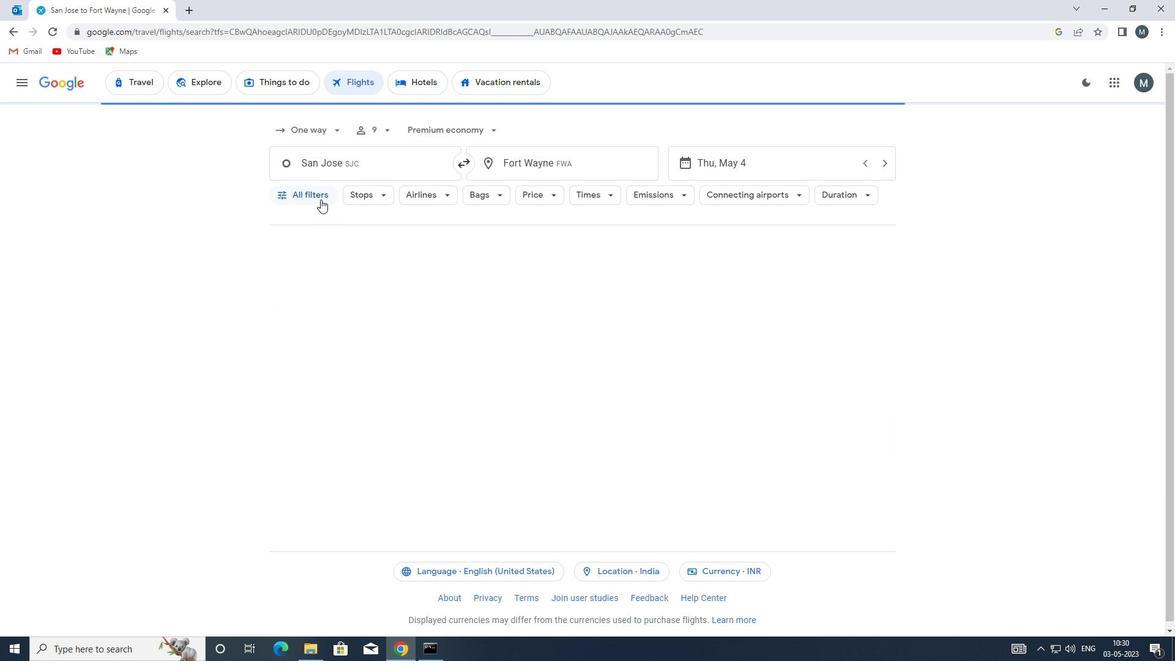 
Action: Mouse moved to (373, 318)
Screenshot: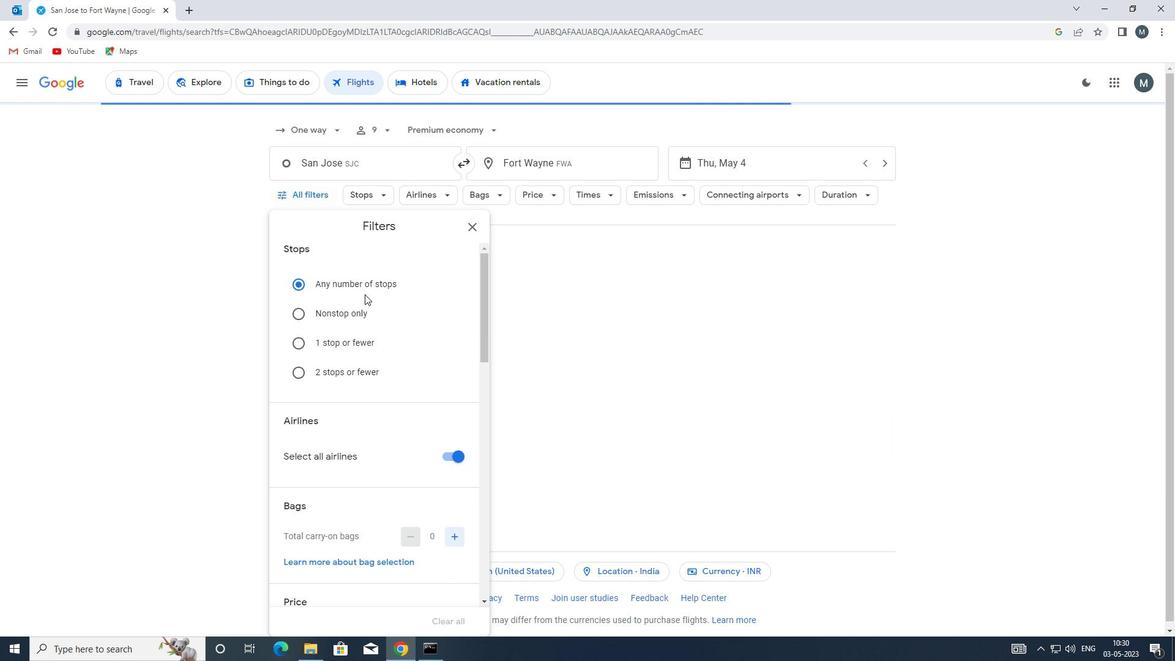 
Action: Mouse scrolled (373, 318) with delta (0, 0)
Screenshot: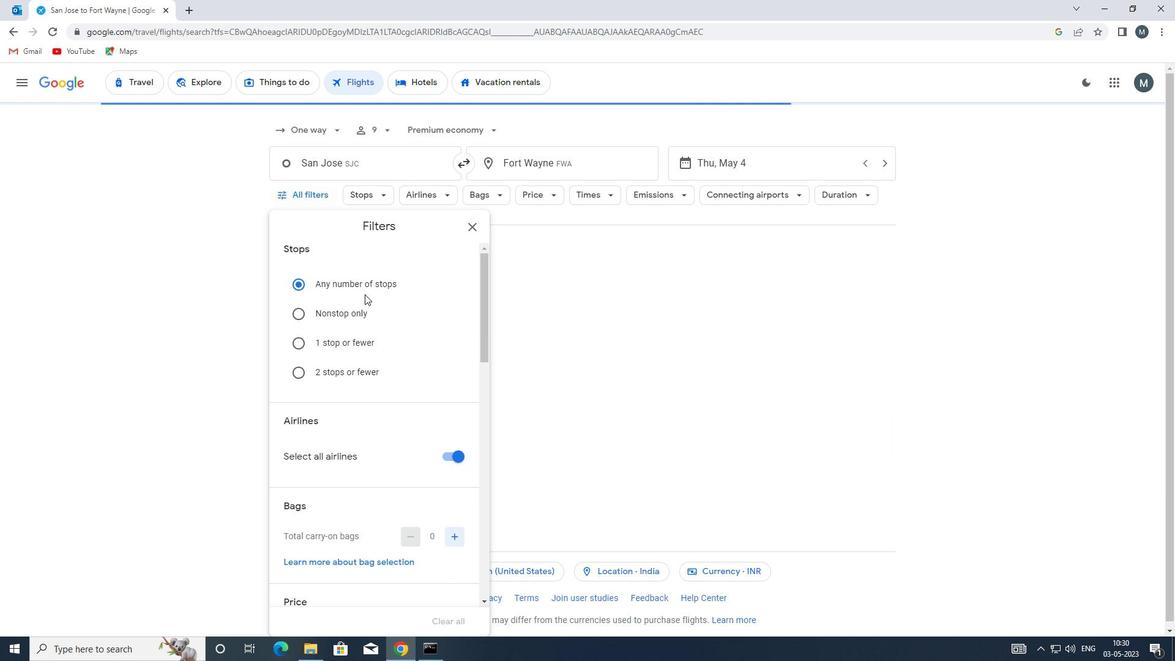 
Action: Mouse moved to (373, 319)
Screenshot: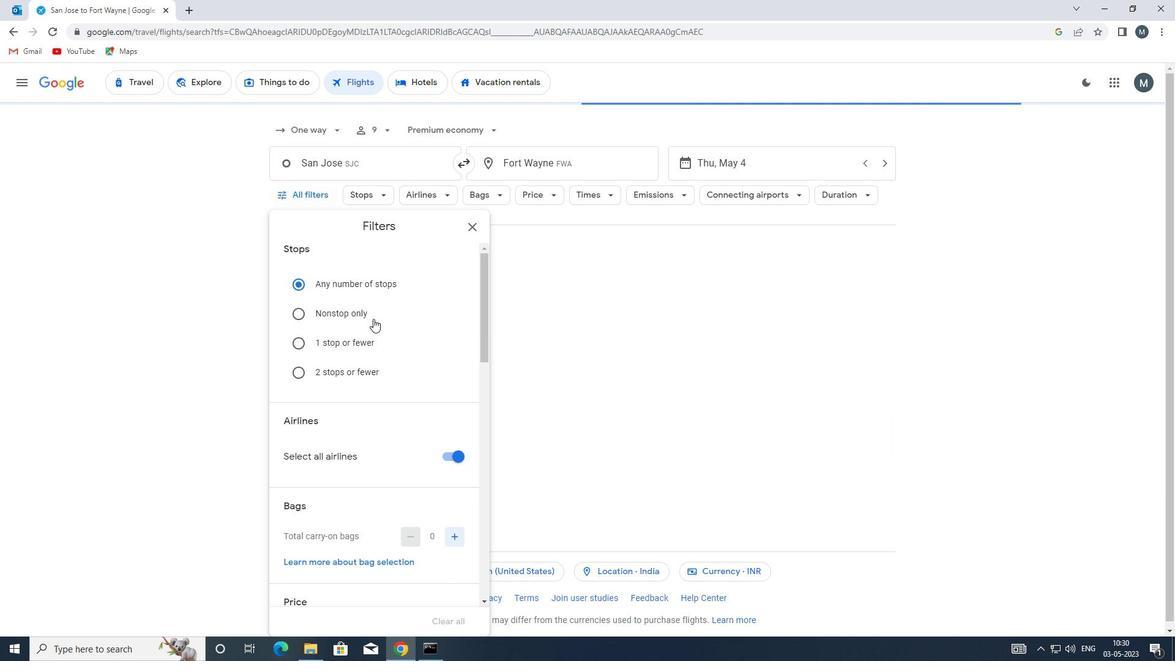 
Action: Mouse scrolled (373, 318) with delta (0, 0)
Screenshot: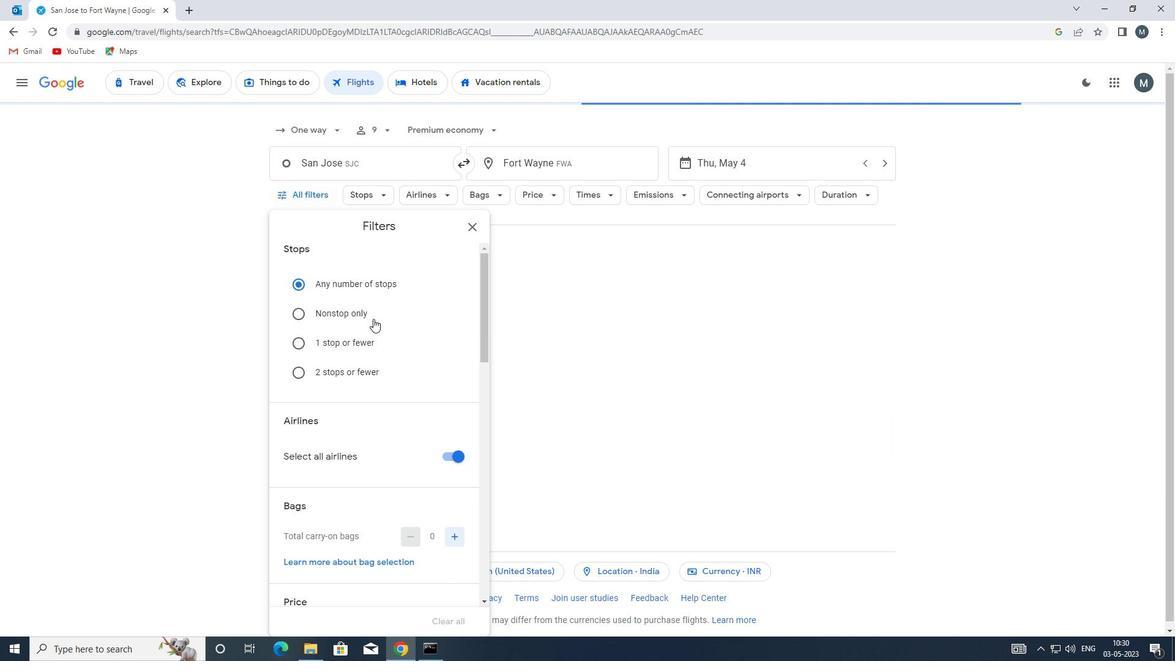 
Action: Mouse moved to (449, 331)
Screenshot: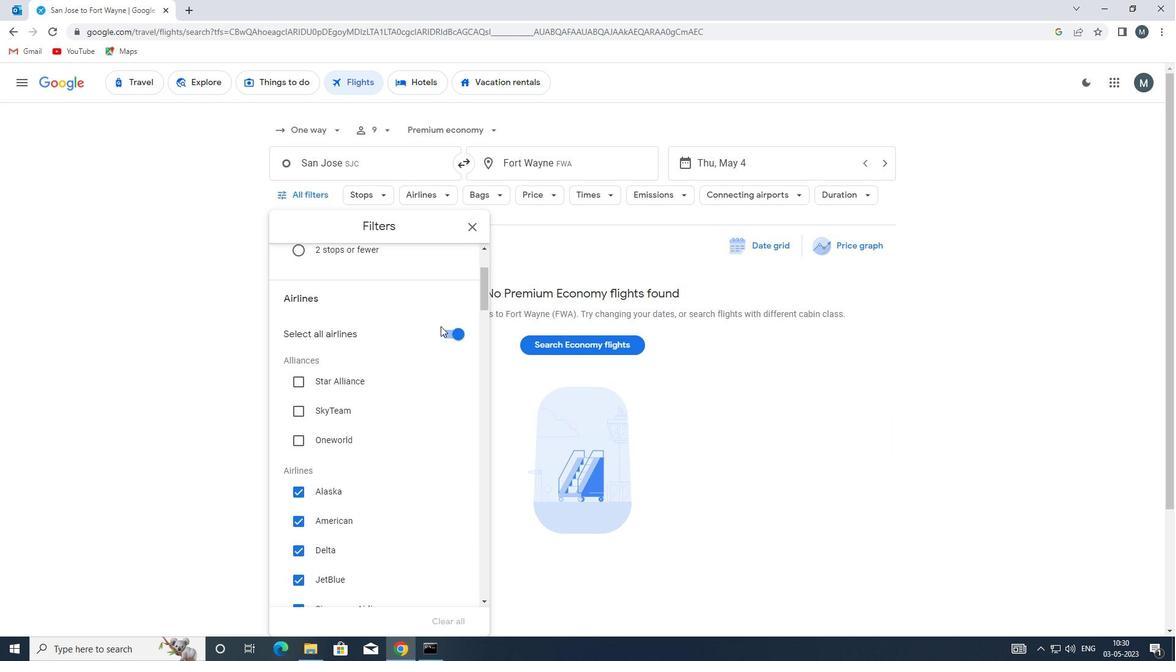 
Action: Mouse pressed left at (449, 331)
Screenshot: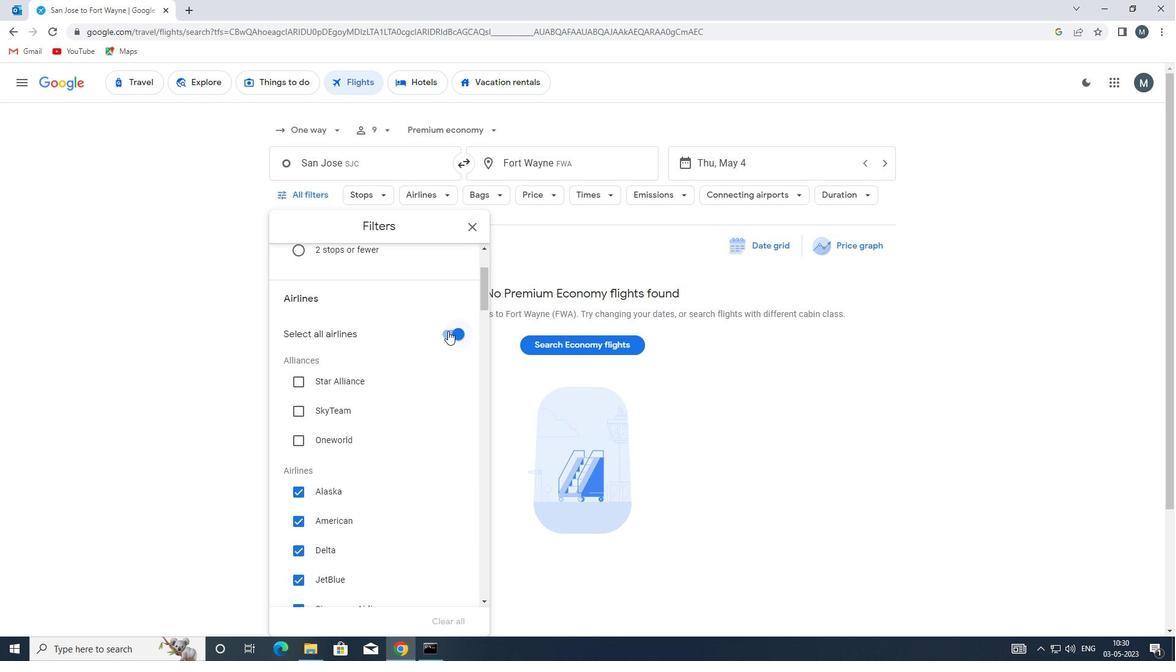 
Action: Mouse moved to (396, 372)
Screenshot: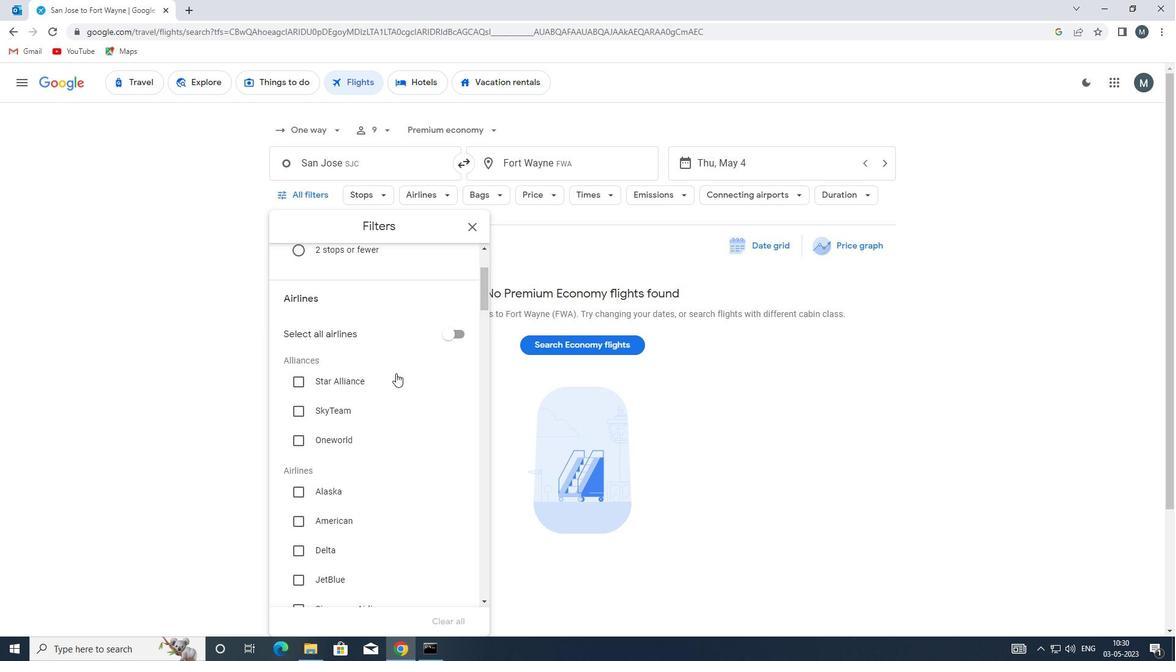 
Action: Mouse scrolled (396, 372) with delta (0, 0)
Screenshot: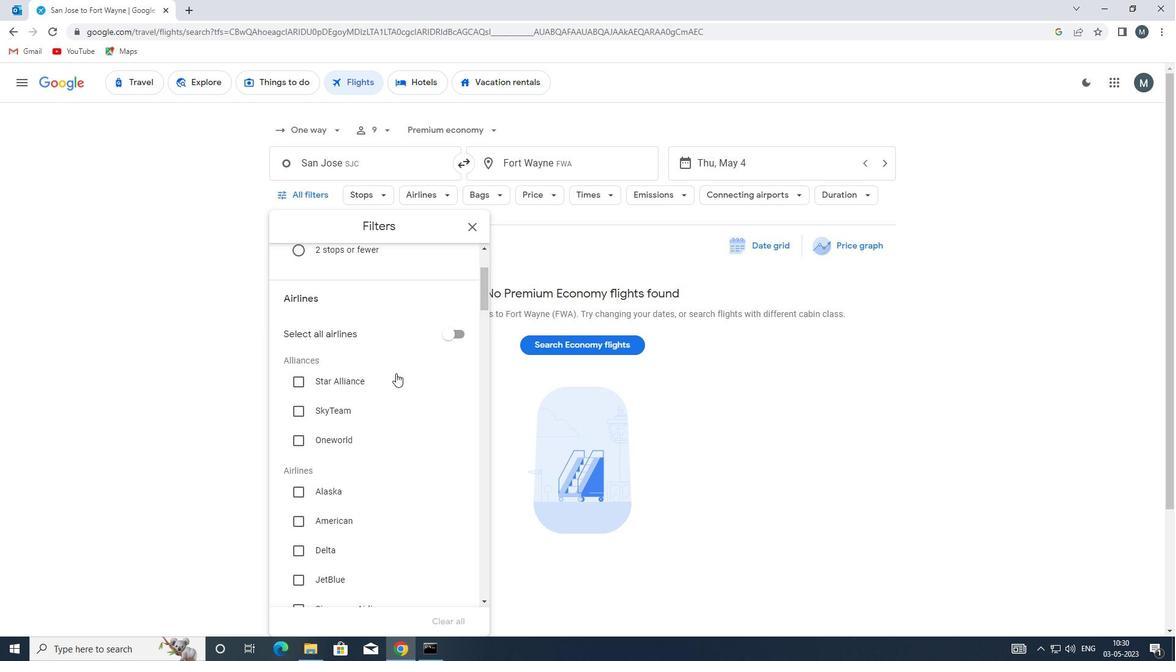 
Action: Mouse scrolled (396, 372) with delta (0, 0)
Screenshot: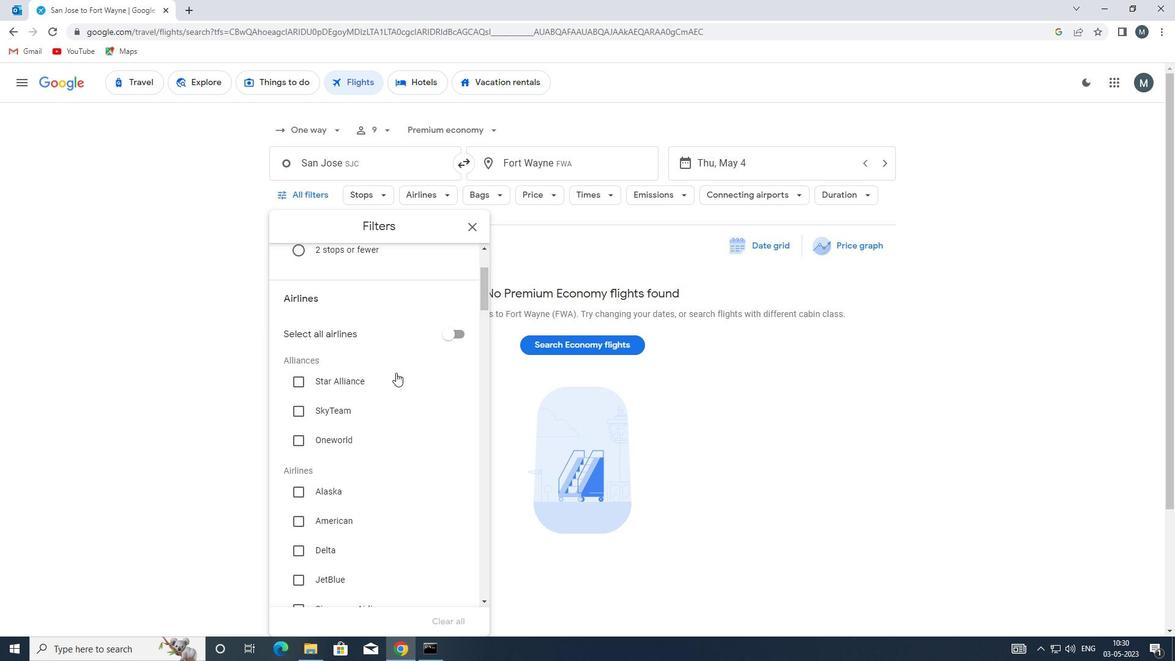 
Action: Mouse moved to (393, 376)
Screenshot: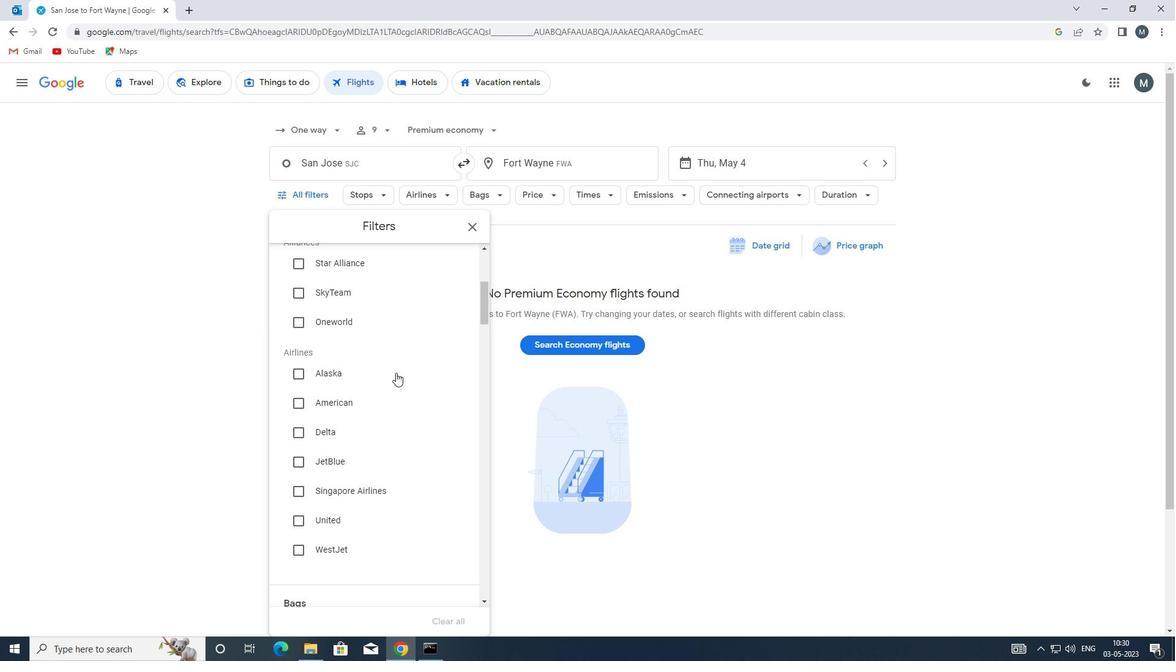 
Action: Mouse scrolled (393, 375) with delta (0, 0)
Screenshot: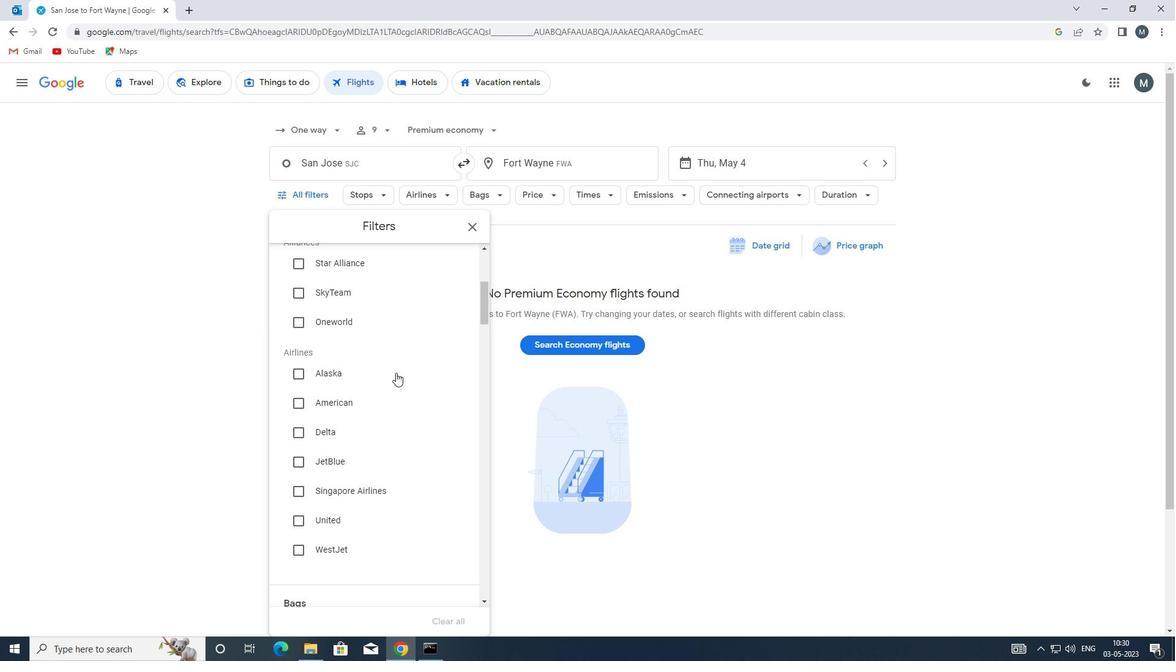 
Action: Mouse moved to (314, 484)
Screenshot: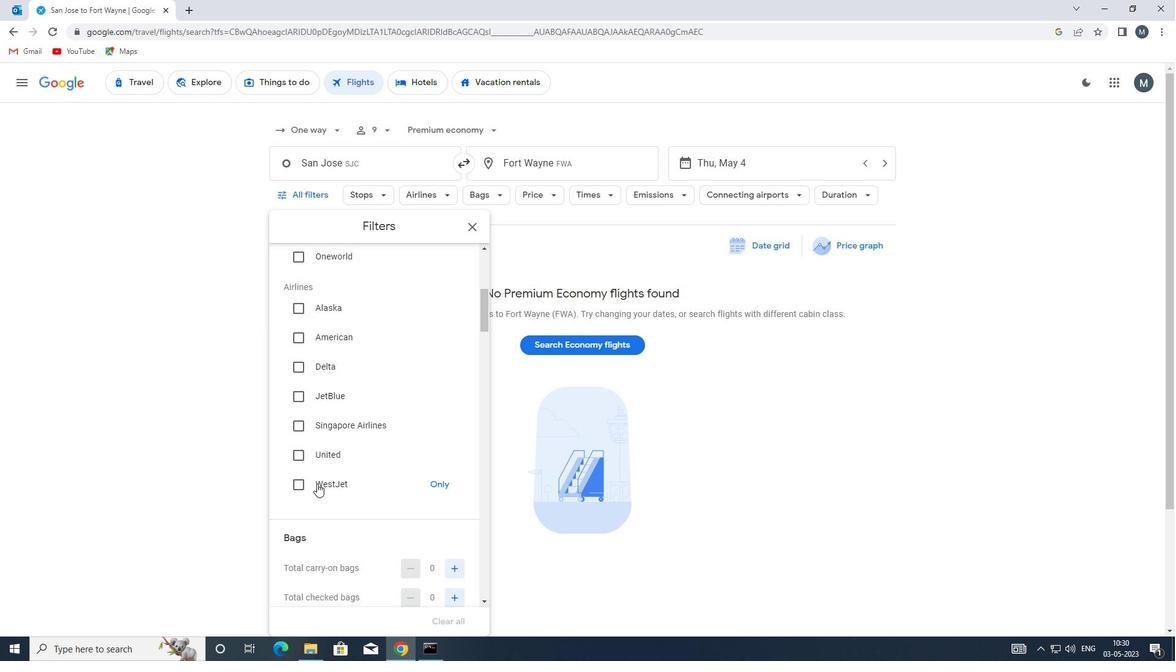 
Action: Mouse pressed left at (314, 484)
Screenshot: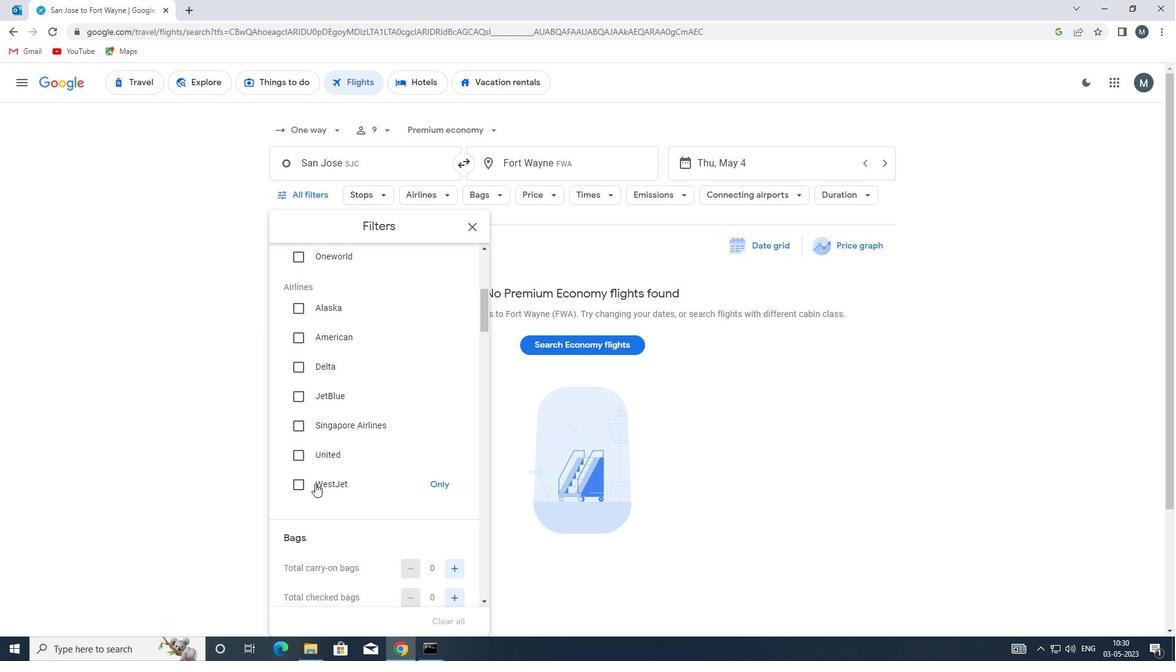 
Action: Mouse moved to (367, 448)
Screenshot: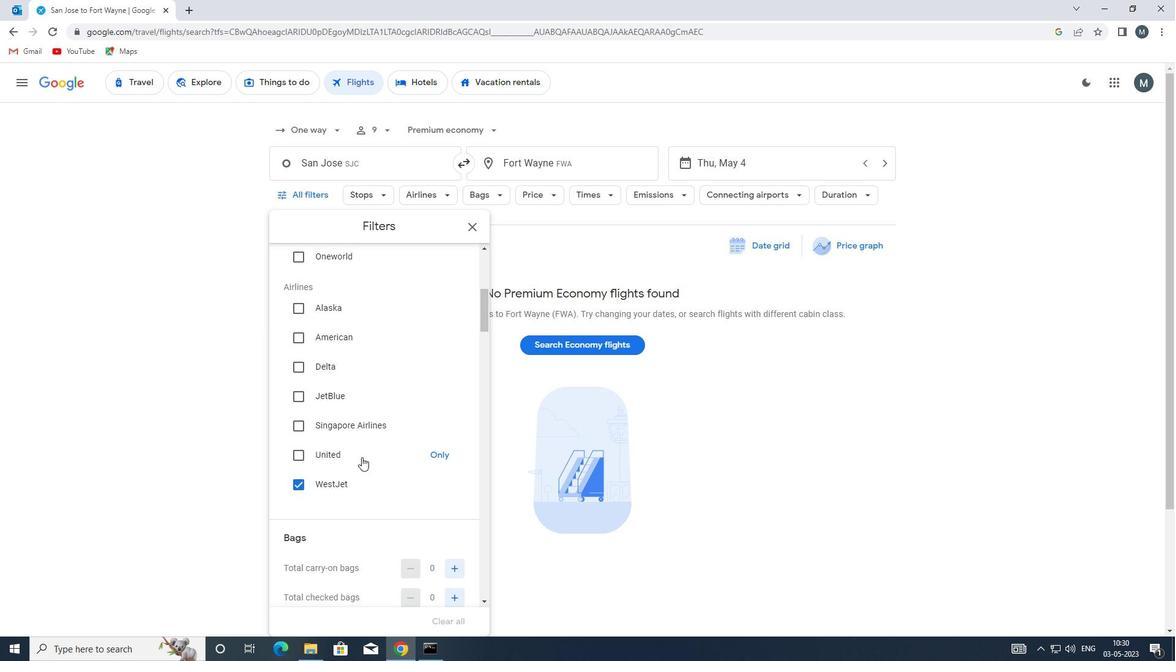 
Action: Mouse scrolled (367, 448) with delta (0, 0)
Screenshot: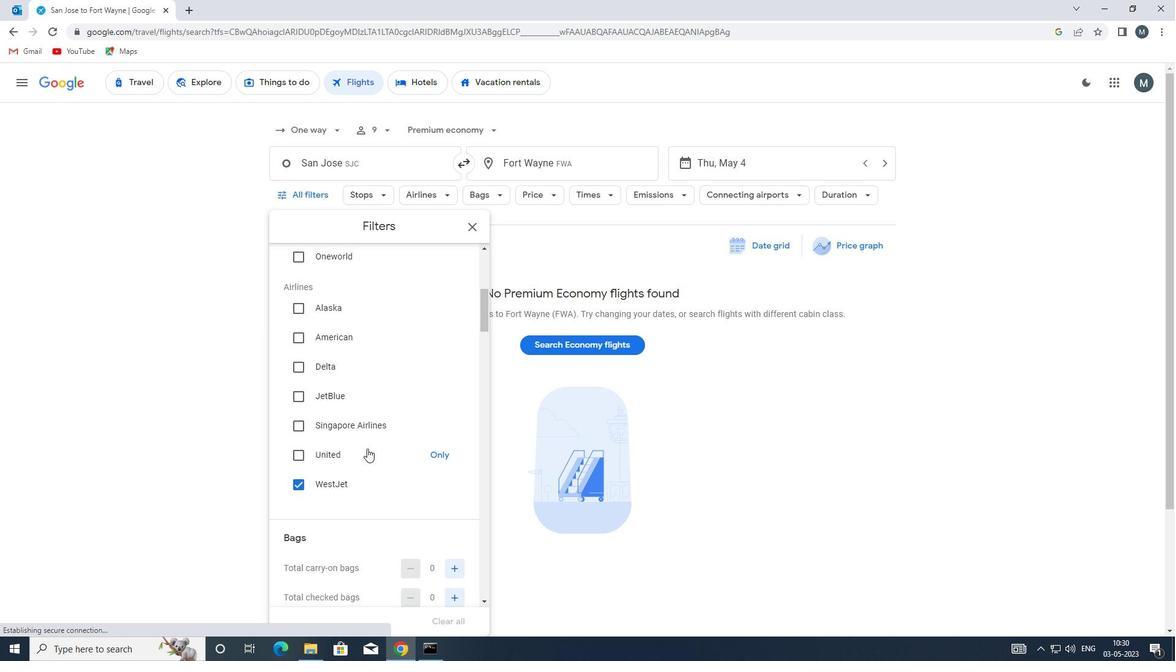 
Action: Mouse moved to (394, 424)
Screenshot: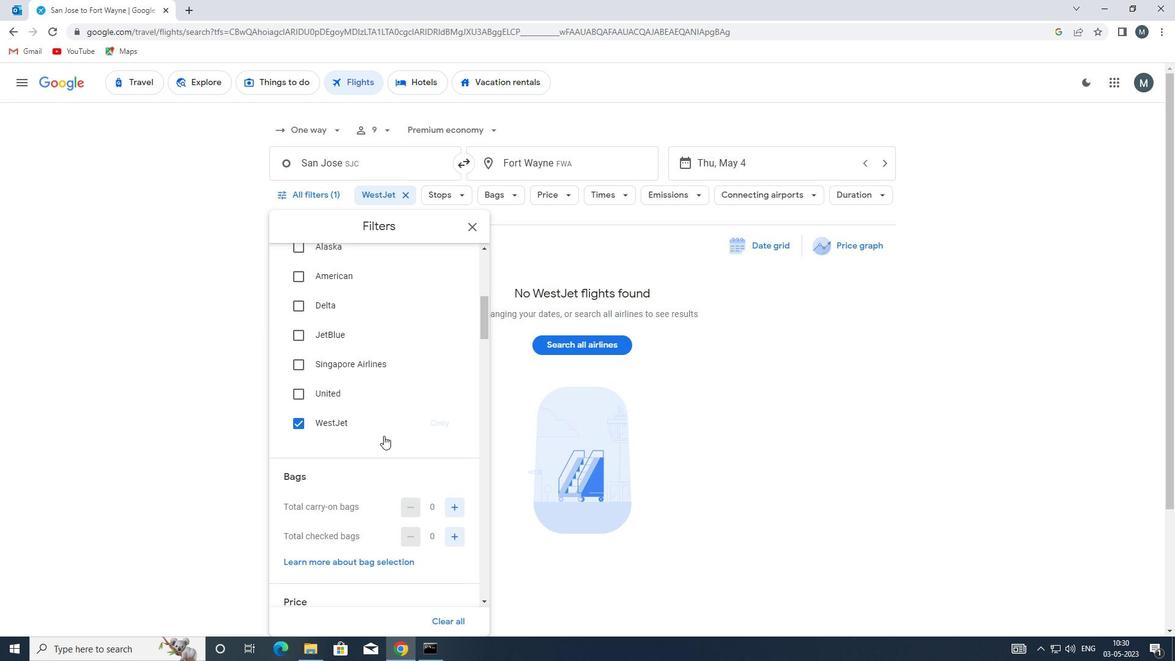 
Action: Mouse scrolled (394, 424) with delta (0, 0)
Screenshot: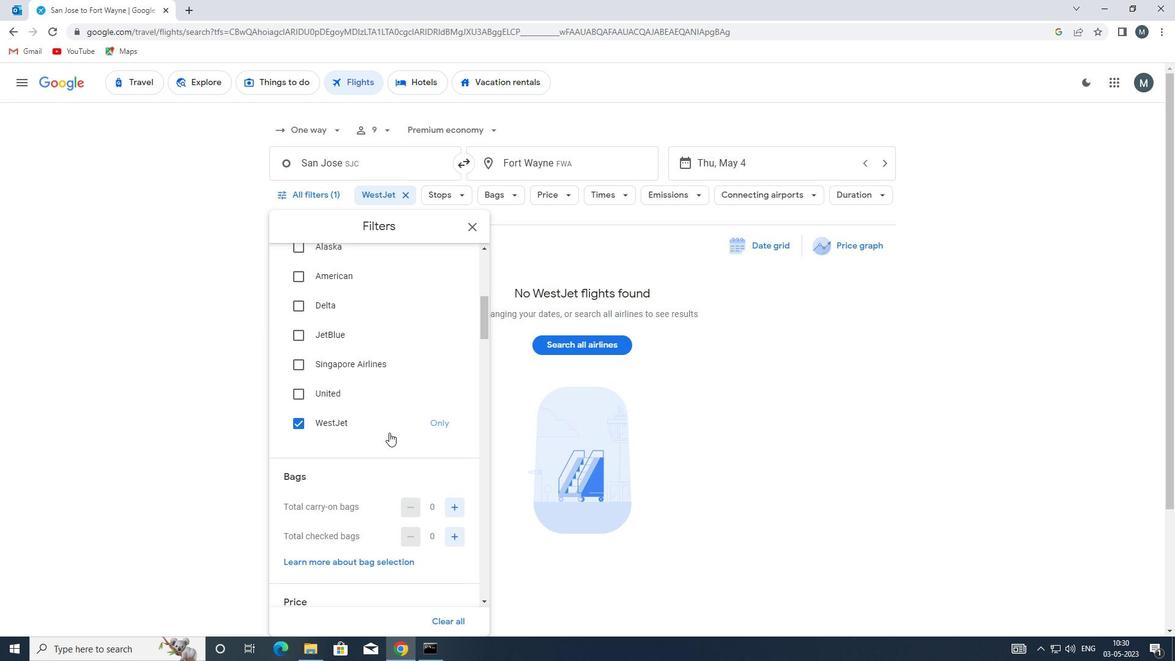 
Action: Mouse scrolled (394, 424) with delta (0, 0)
Screenshot: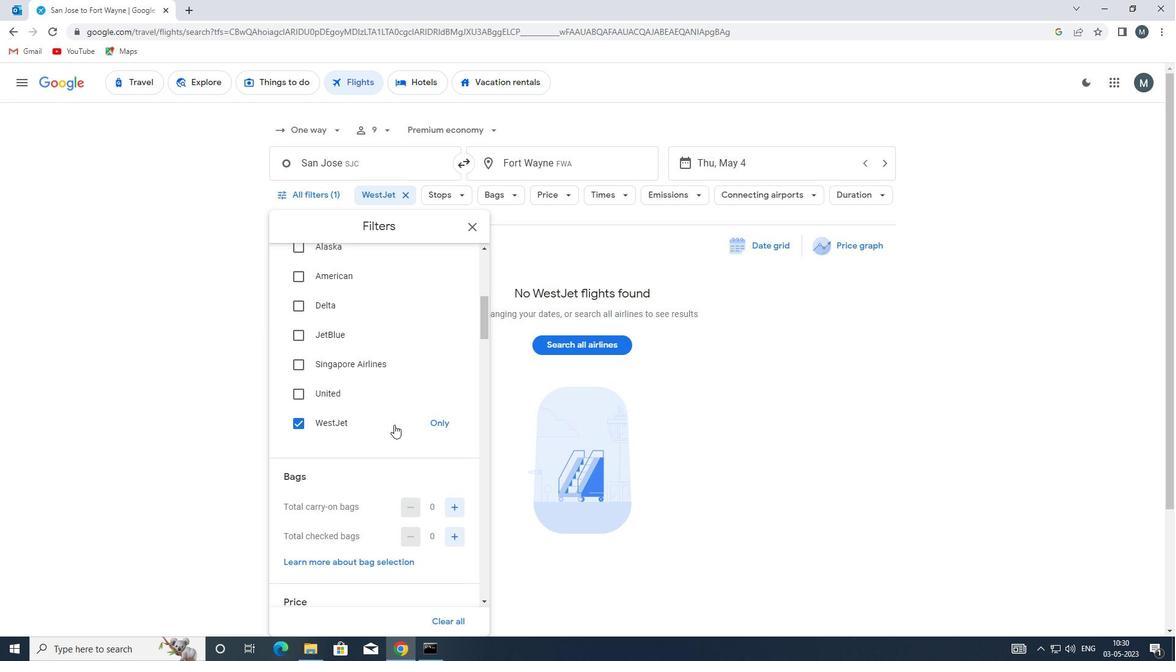 
Action: Mouse moved to (457, 414)
Screenshot: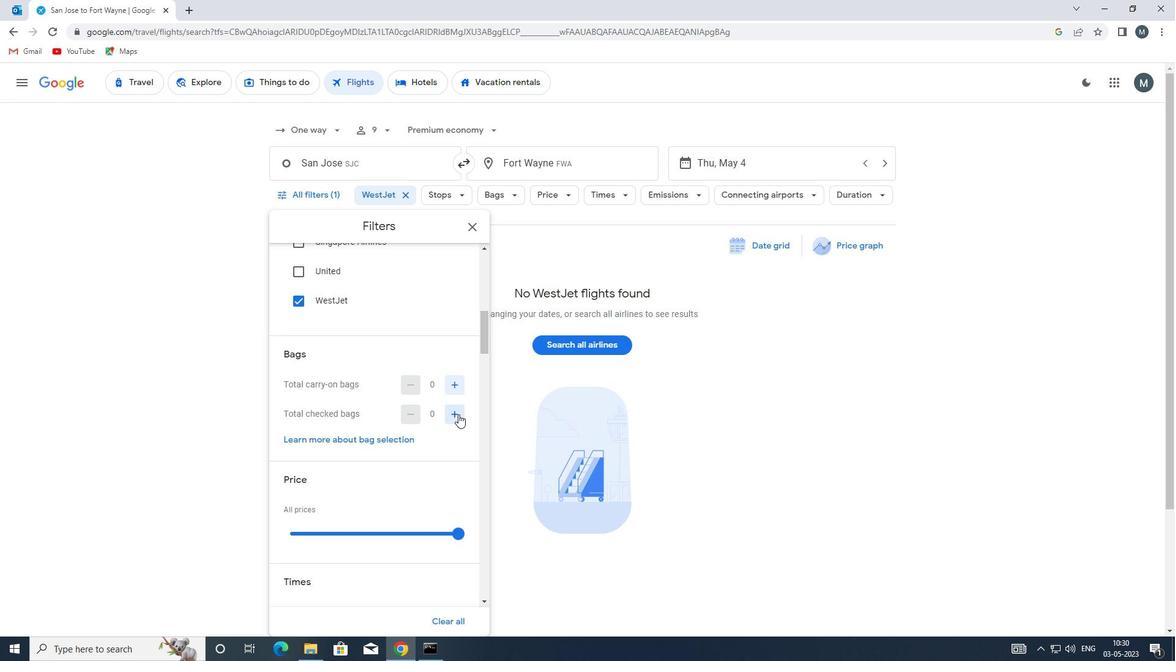 
Action: Mouse pressed left at (457, 414)
Screenshot: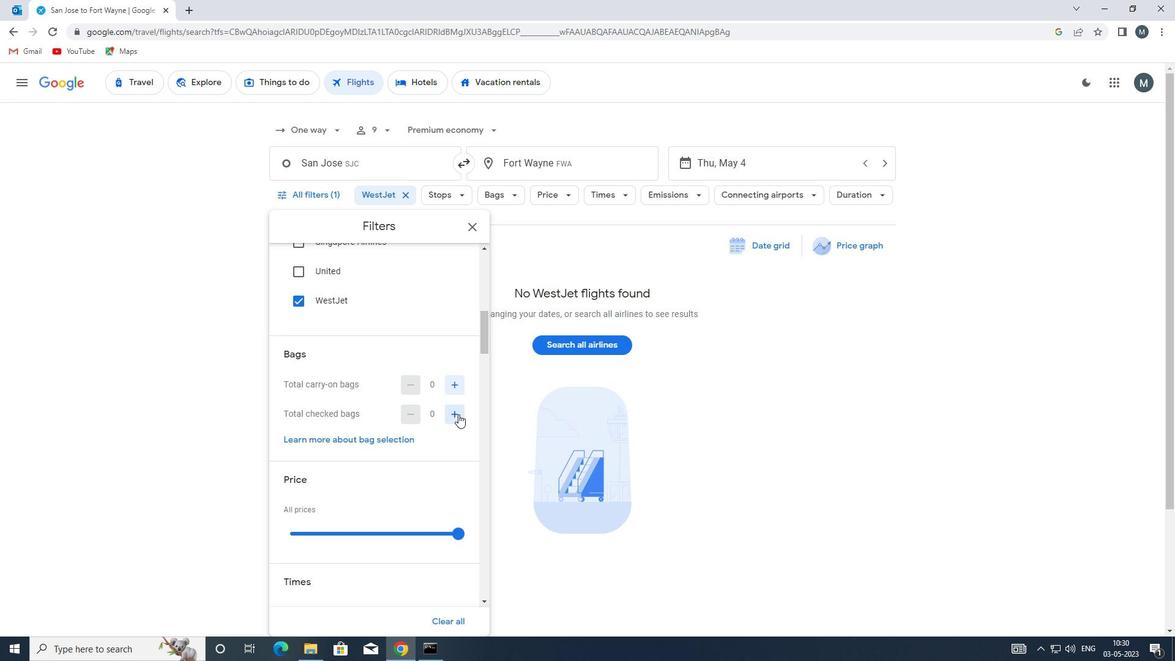 
Action: Mouse pressed left at (457, 414)
Screenshot: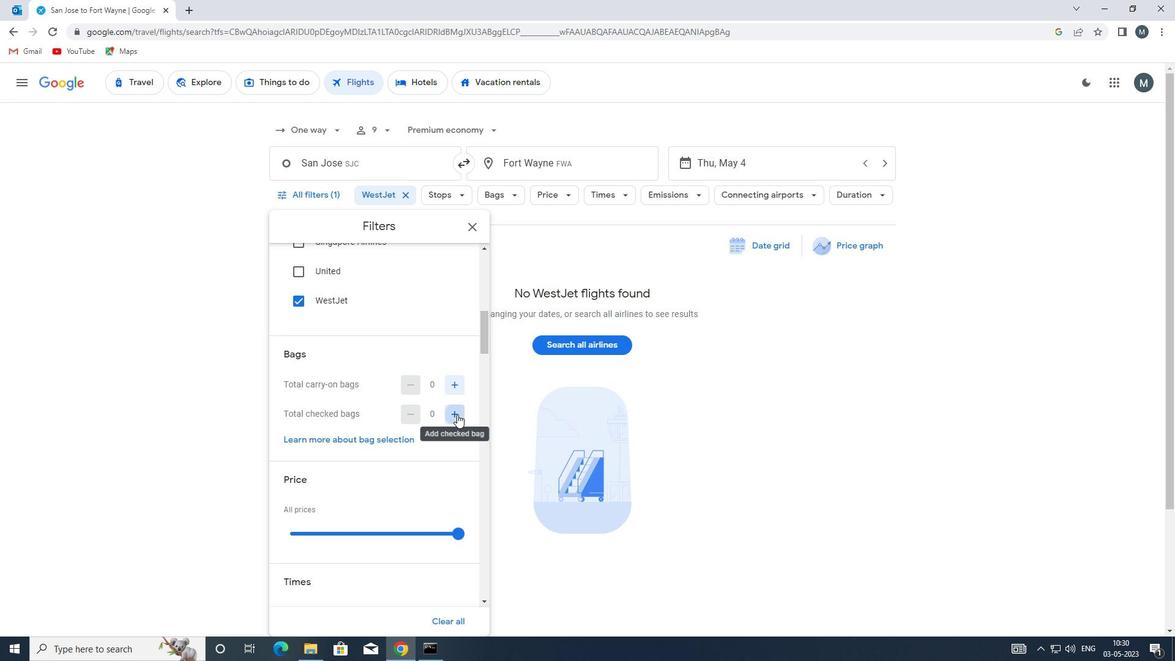 
Action: Mouse moved to (350, 445)
Screenshot: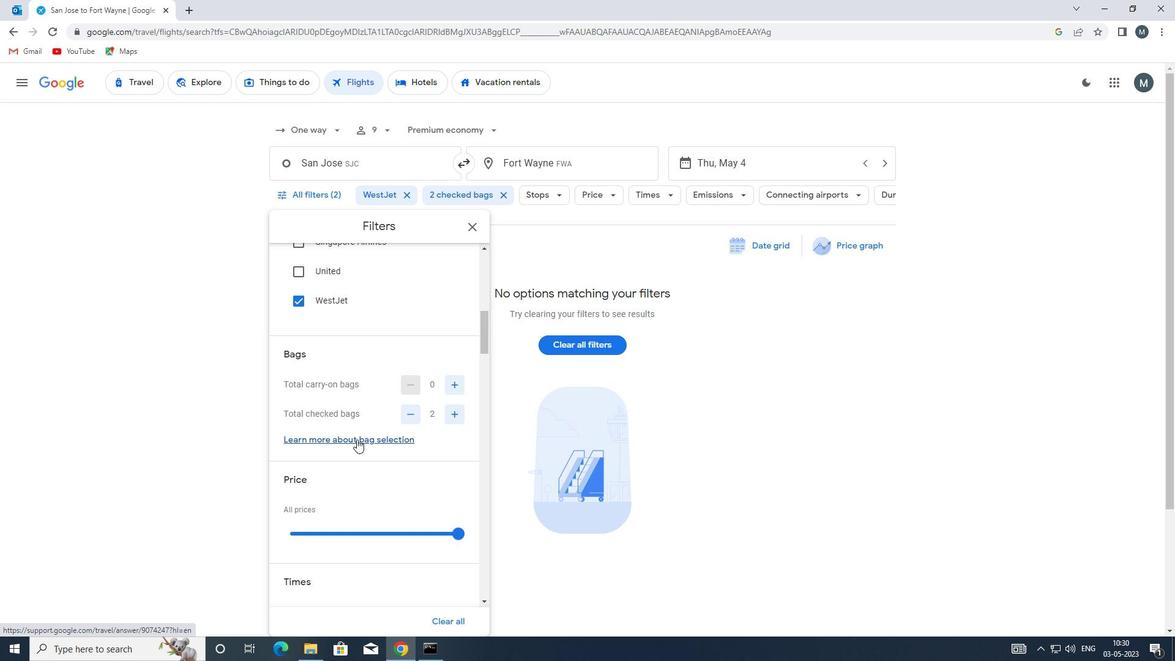 
Action: Mouse scrolled (350, 444) with delta (0, 0)
Screenshot: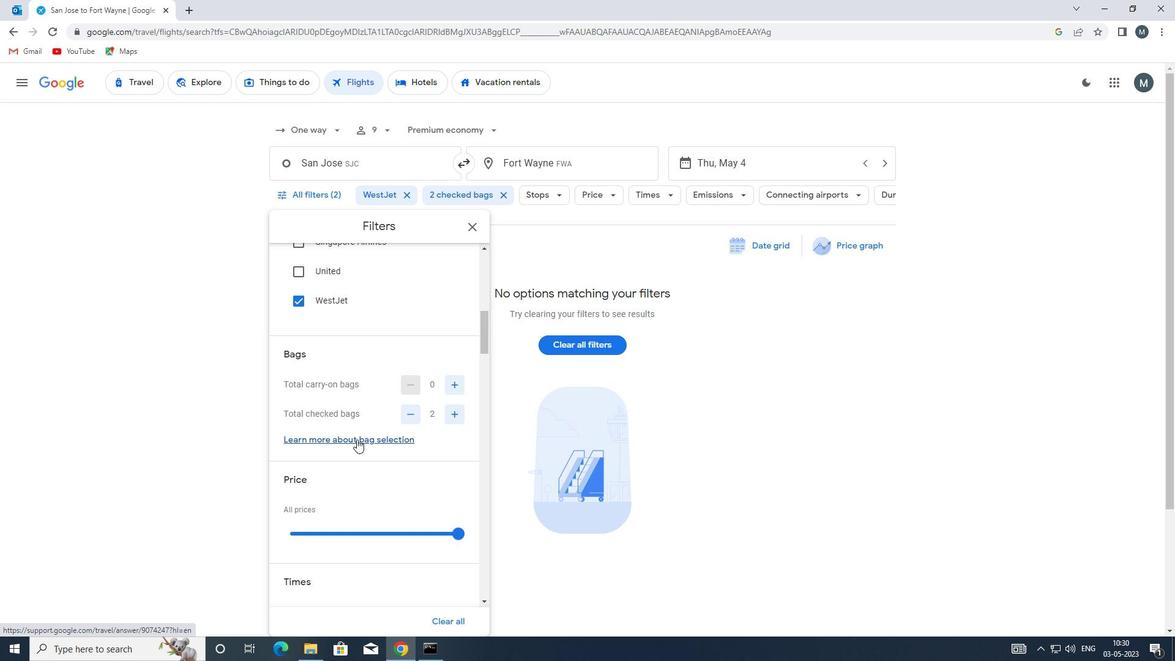 
Action: Mouse moved to (336, 467)
Screenshot: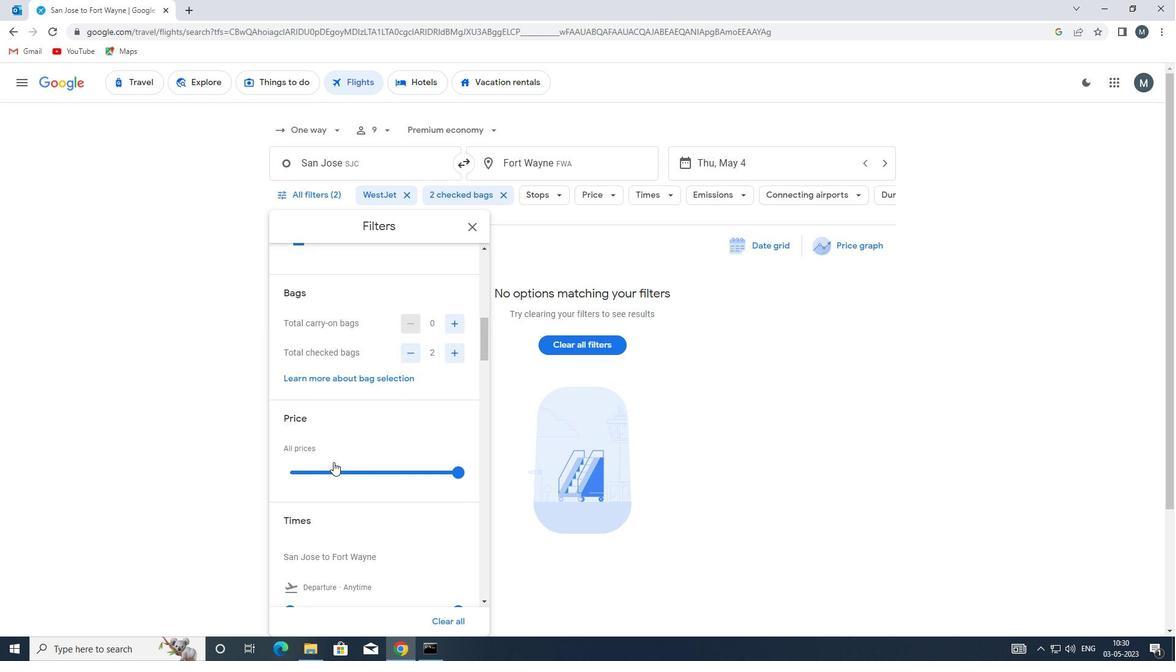 
Action: Mouse pressed left at (336, 467)
Screenshot: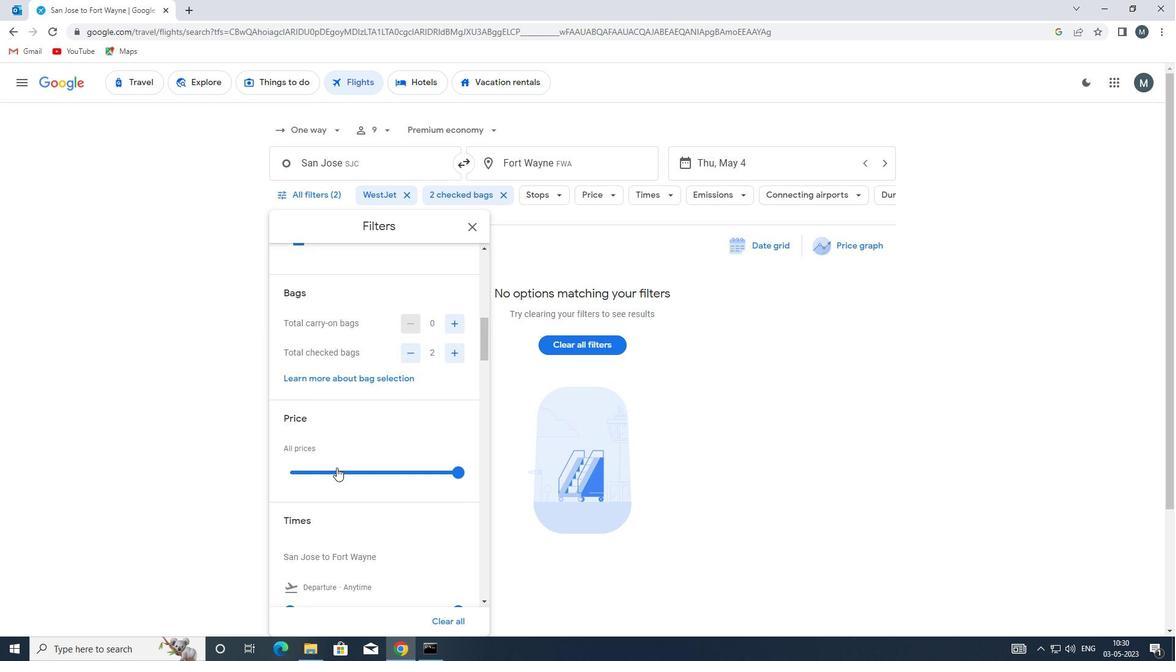 
Action: Mouse moved to (336, 467)
Screenshot: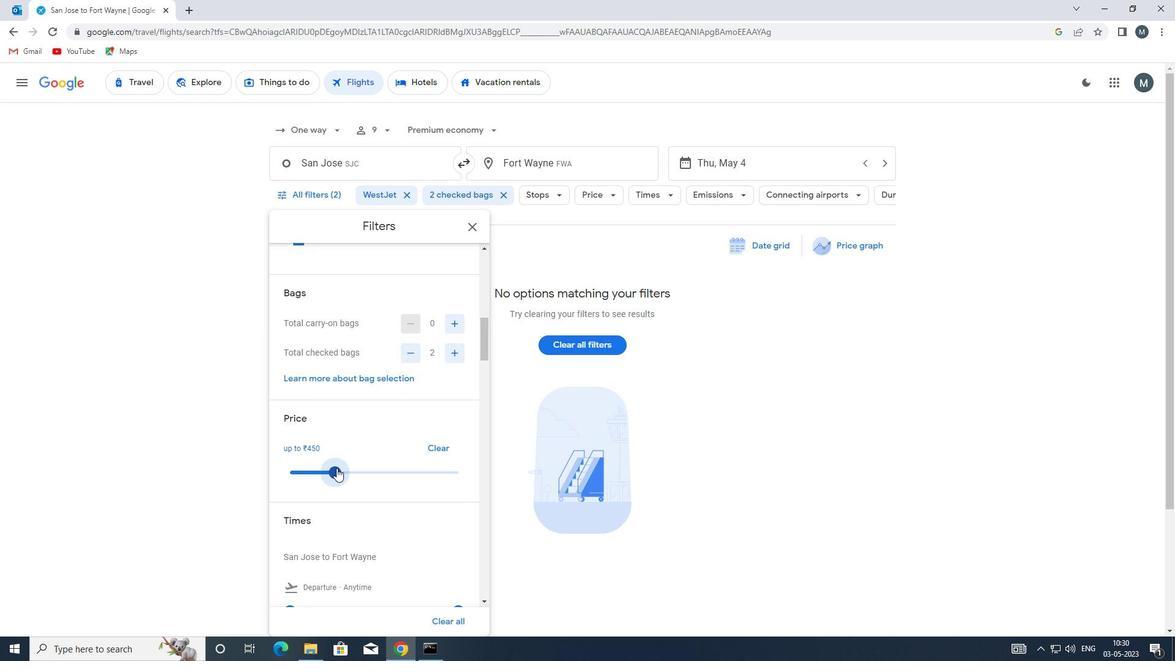 
Action: Mouse pressed left at (336, 467)
Screenshot: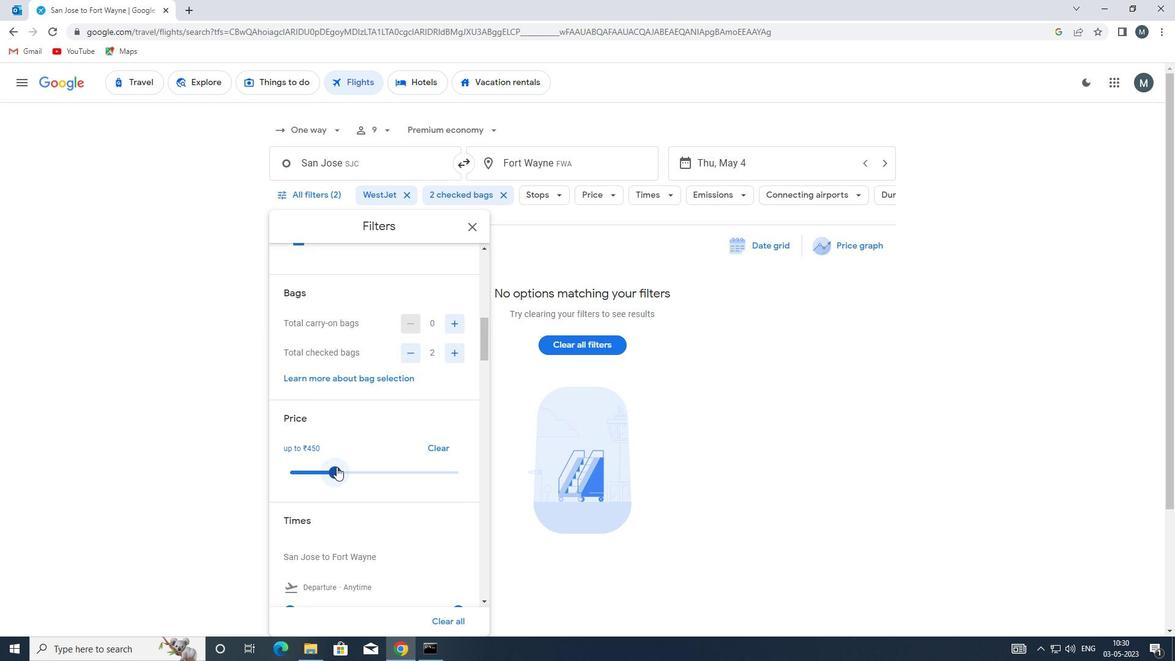 
Action: Mouse moved to (397, 446)
Screenshot: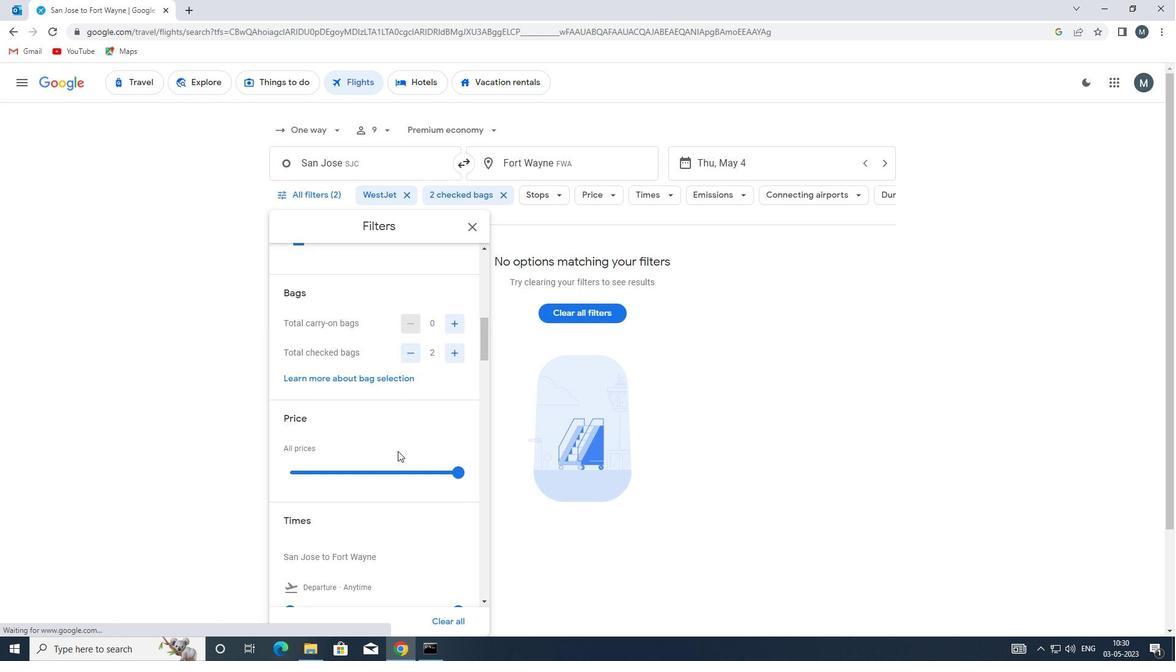 
Action: Mouse scrolled (397, 446) with delta (0, 0)
Screenshot: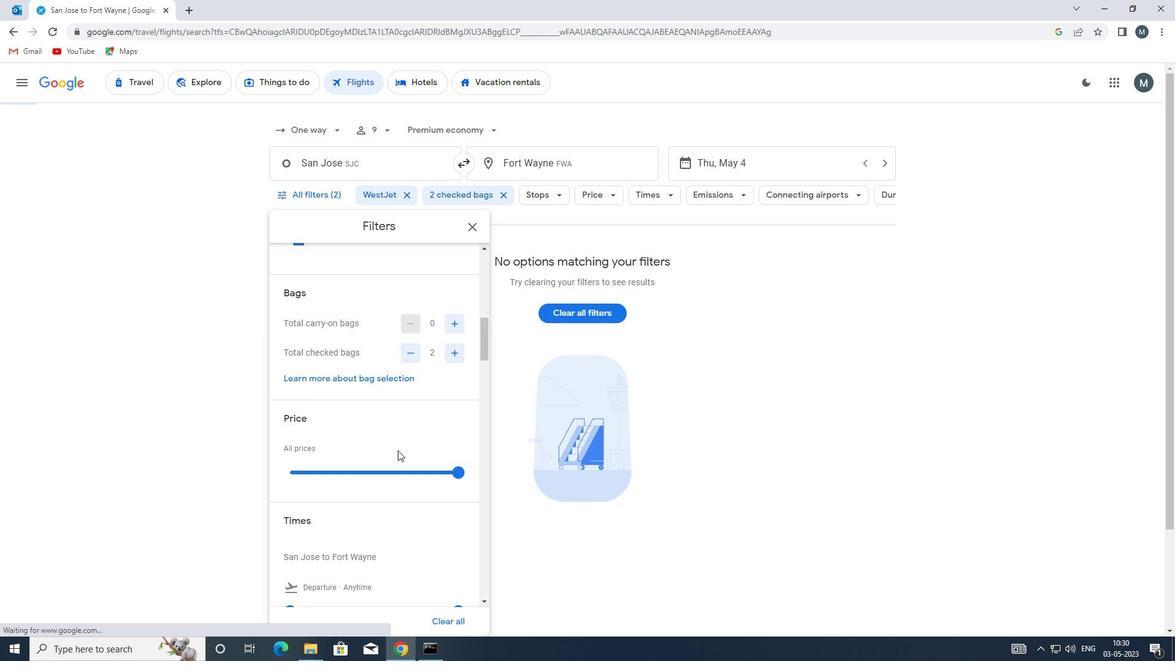 
Action: Mouse scrolled (397, 446) with delta (0, 0)
Screenshot: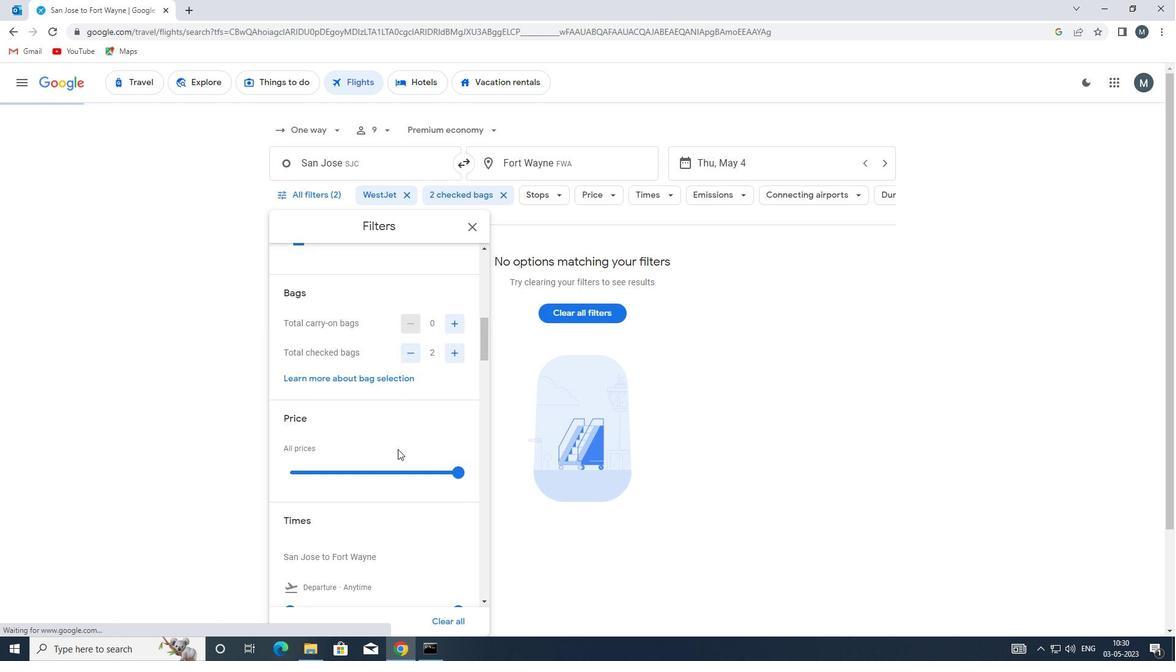 
Action: Mouse moved to (353, 419)
Screenshot: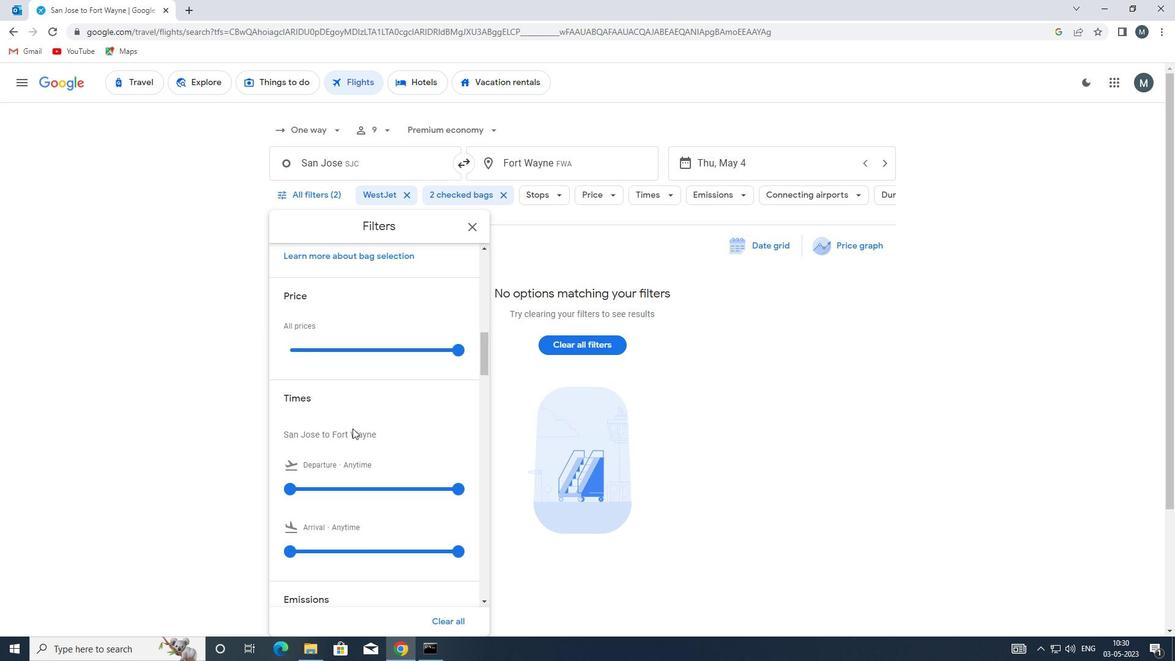 
Action: Mouse scrolled (353, 419) with delta (0, 0)
Screenshot: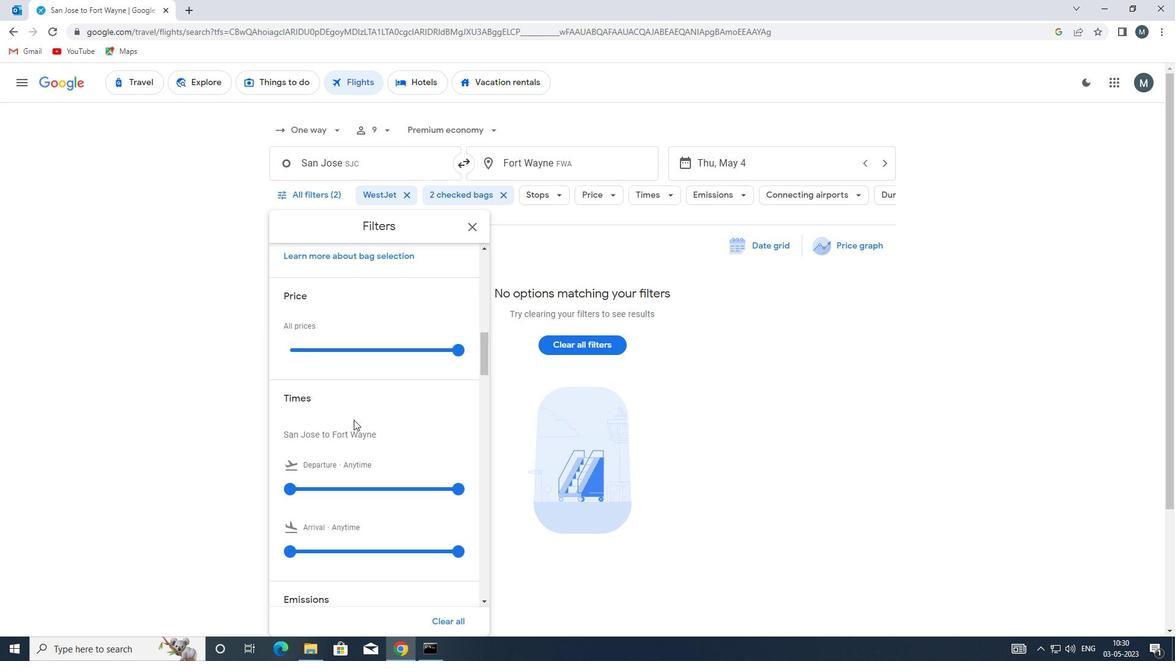 
Action: Mouse moved to (290, 424)
Screenshot: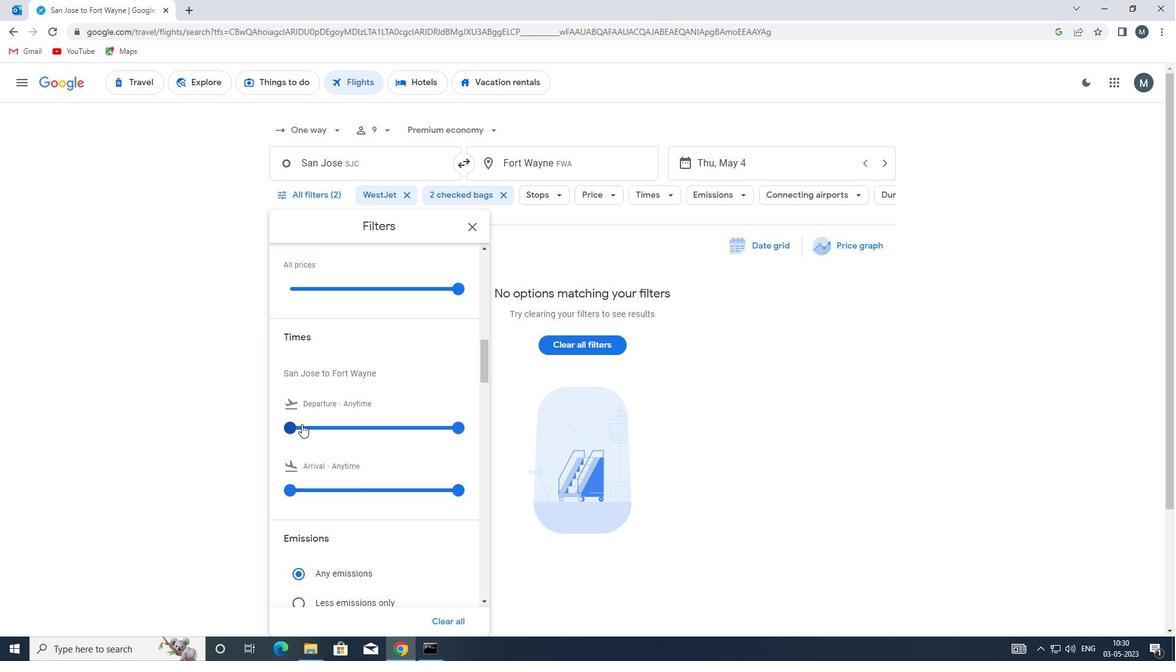 
Action: Mouse pressed left at (290, 424)
Screenshot: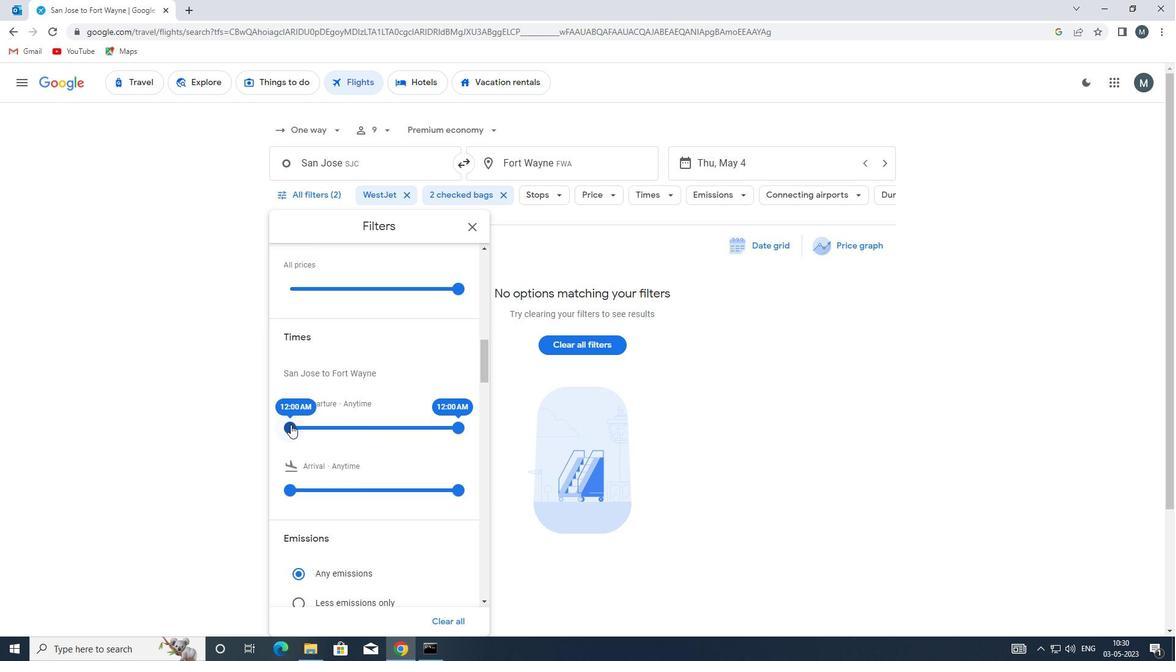 
Action: Mouse moved to (455, 424)
Screenshot: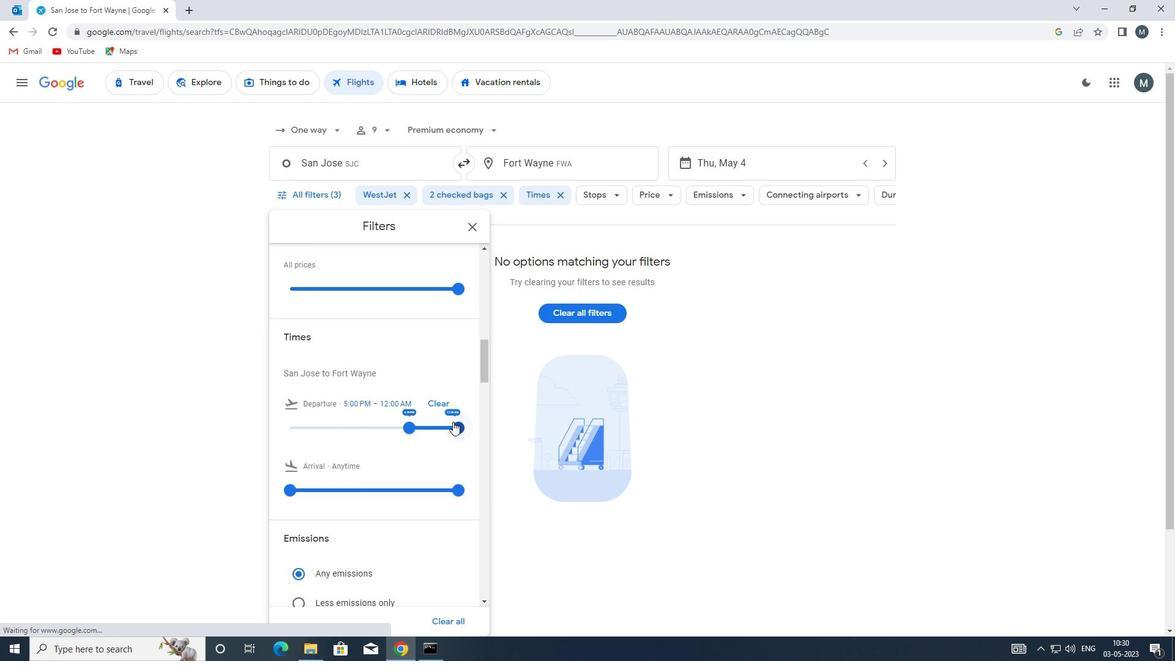 
Action: Mouse pressed left at (455, 424)
Screenshot: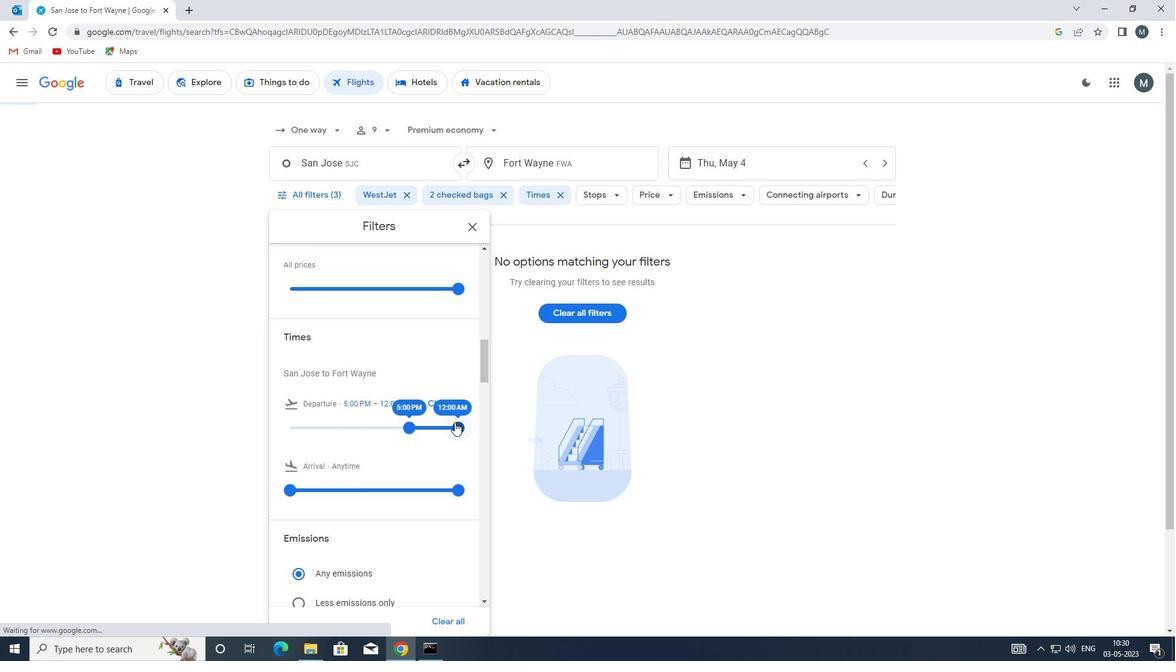 
Action: Mouse moved to (415, 410)
Screenshot: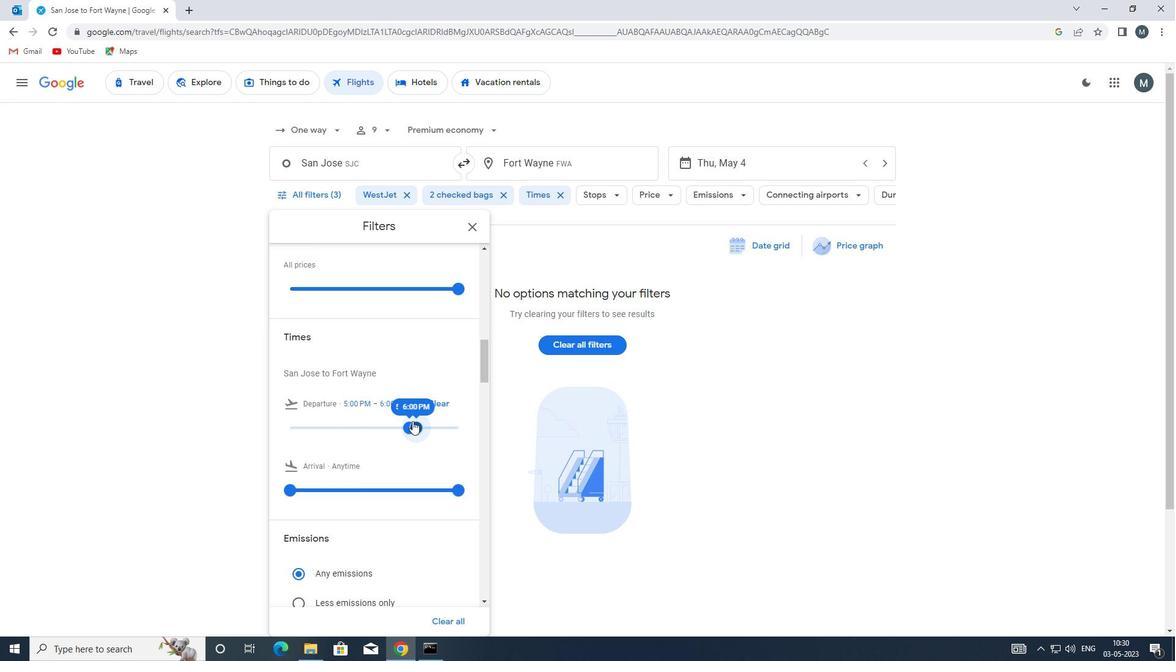 
Action: Mouse scrolled (415, 410) with delta (0, 0)
Screenshot: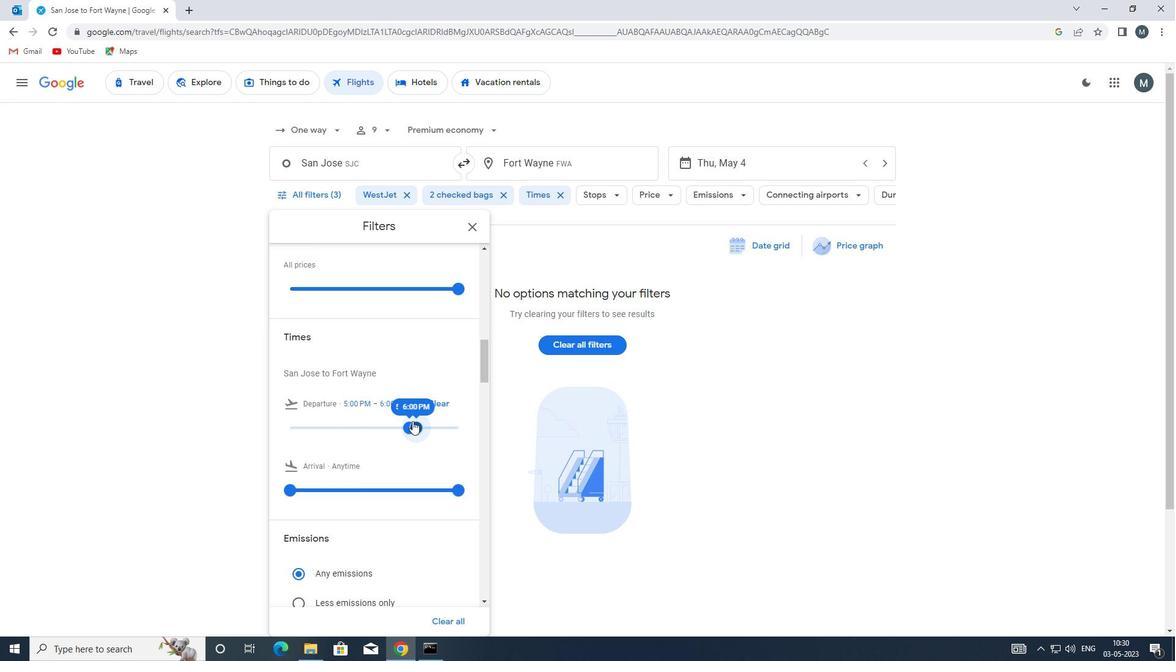
Action: Mouse scrolled (415, 410) with delta (0, 0)
Screenshot: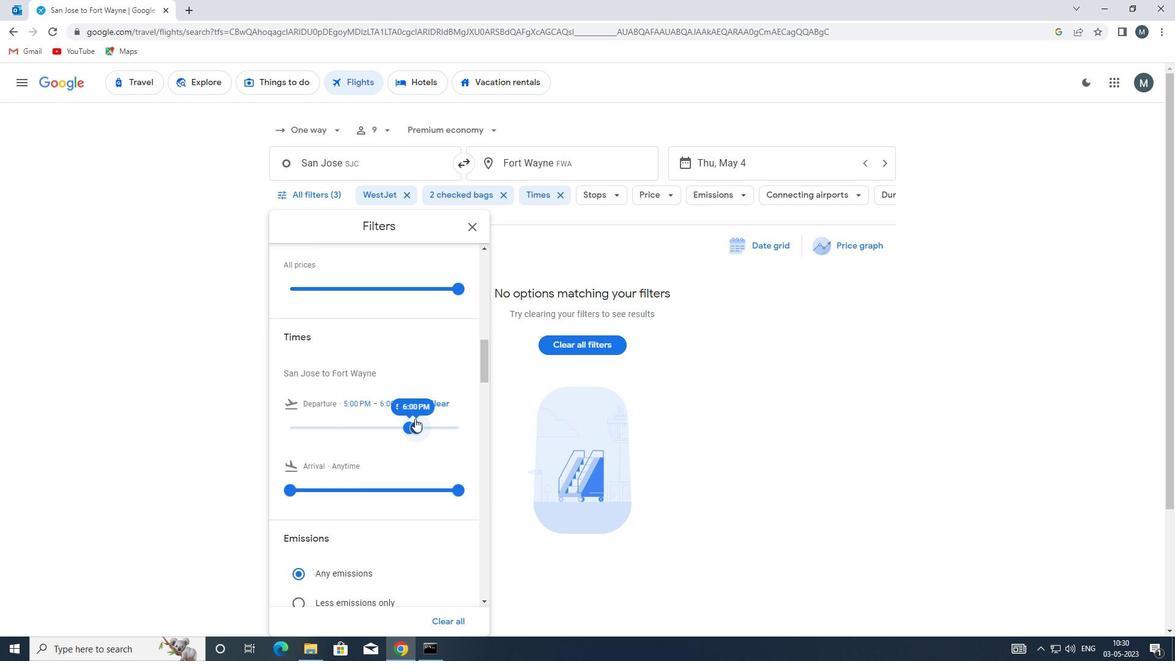 
Action: Mouse moved to (473, 223)
Screenshot: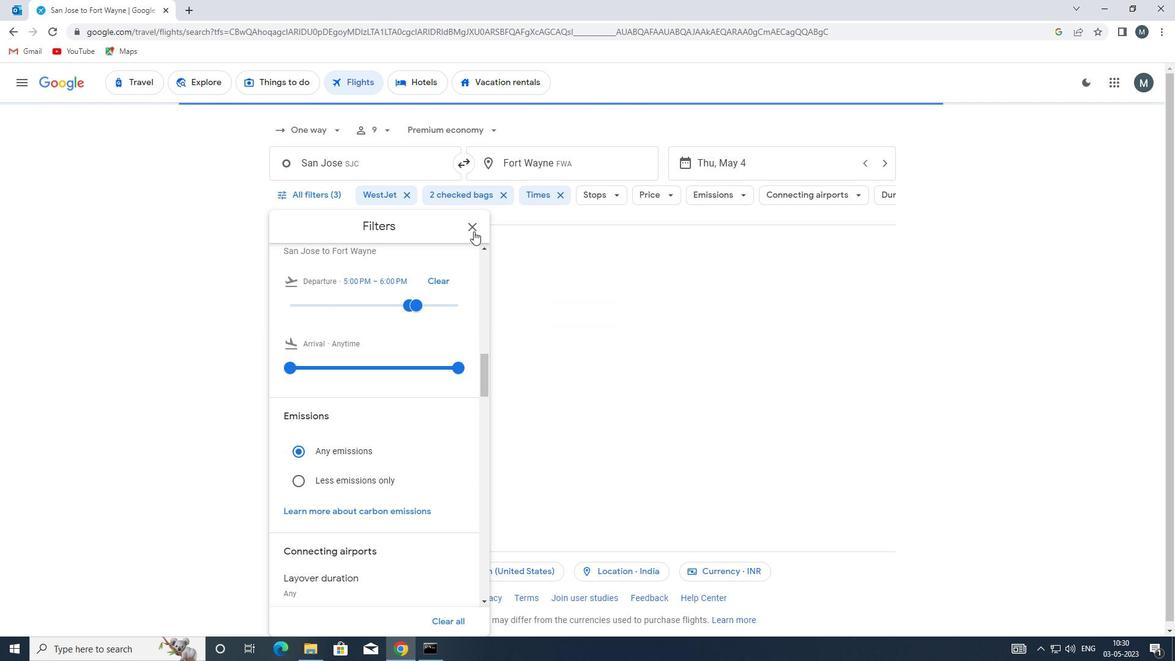 
Action: Mouse pressed left at (473, 223)
Screenshot: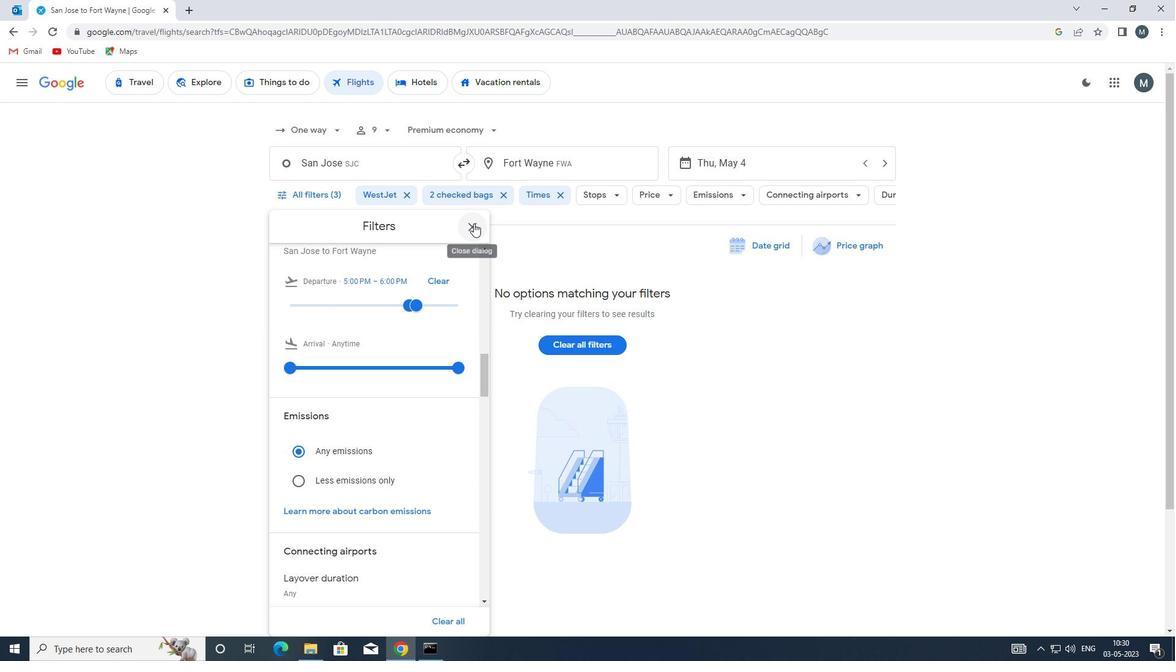 
